 Task: Log work in the project AgileLounge for the issue 'Implement a new cloud-based talent acquisition system for a company with advanced recruitment tracking and candidate assessment features' spent time as '3w 1d 19h 47m' and remaining time as '6w 2d 13h 34m' and move to top of backlog. Now add the issue to the epic 'Agile process optimization'. Log work in the project AgileLounge for the issue 'Integrate a new chat support feature into an existing mobile application to enhance customer support and response time' spent time as '1w 1d 6h 24m' and remaining time as '3w 2d 13h 37m' and move to bottom of backlog. Now add the issue to the epic 'Internet of Things (IoT) implementation'
Action: Mouse moved to (202, 60)
Screenshot: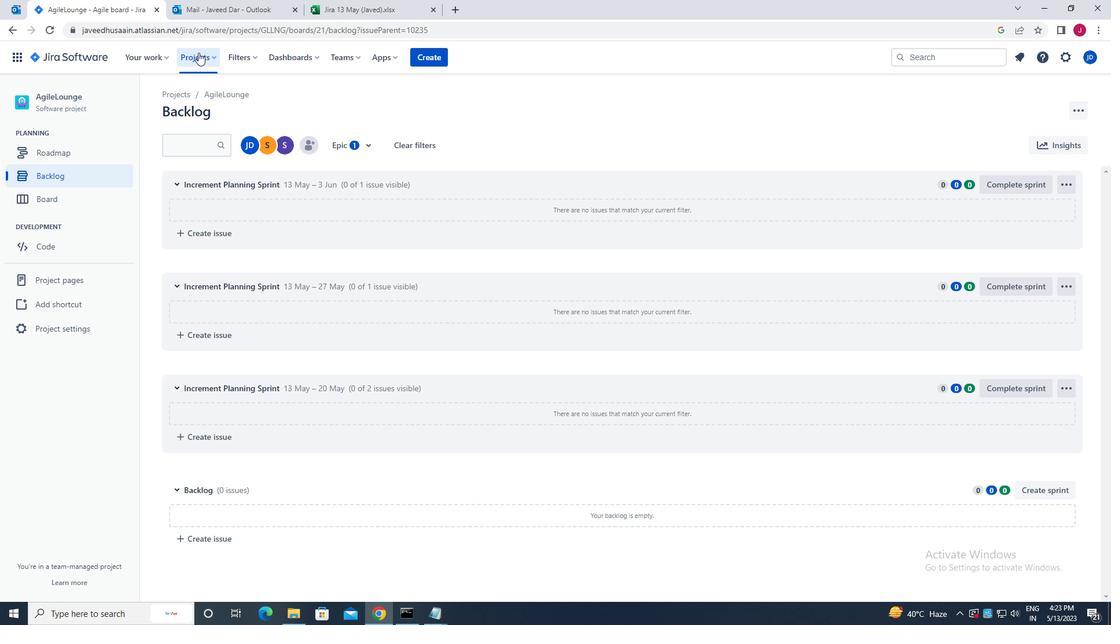 
Action: Mouse pressed left at (202, 60)
Screenshot: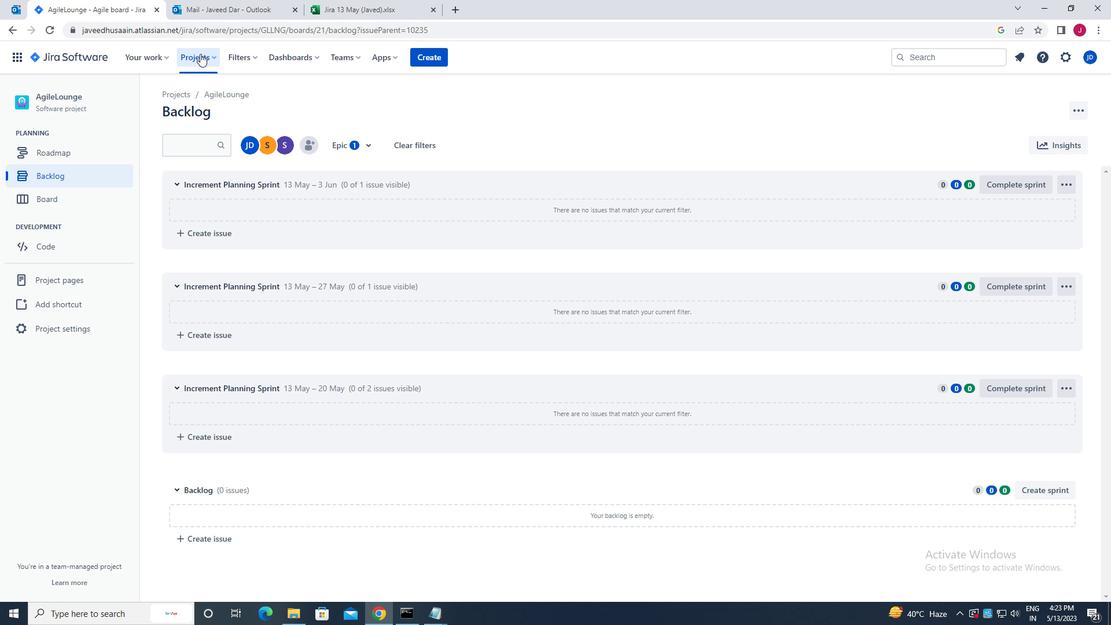
Action: Mouse moved to (229, 100)
Screenshot: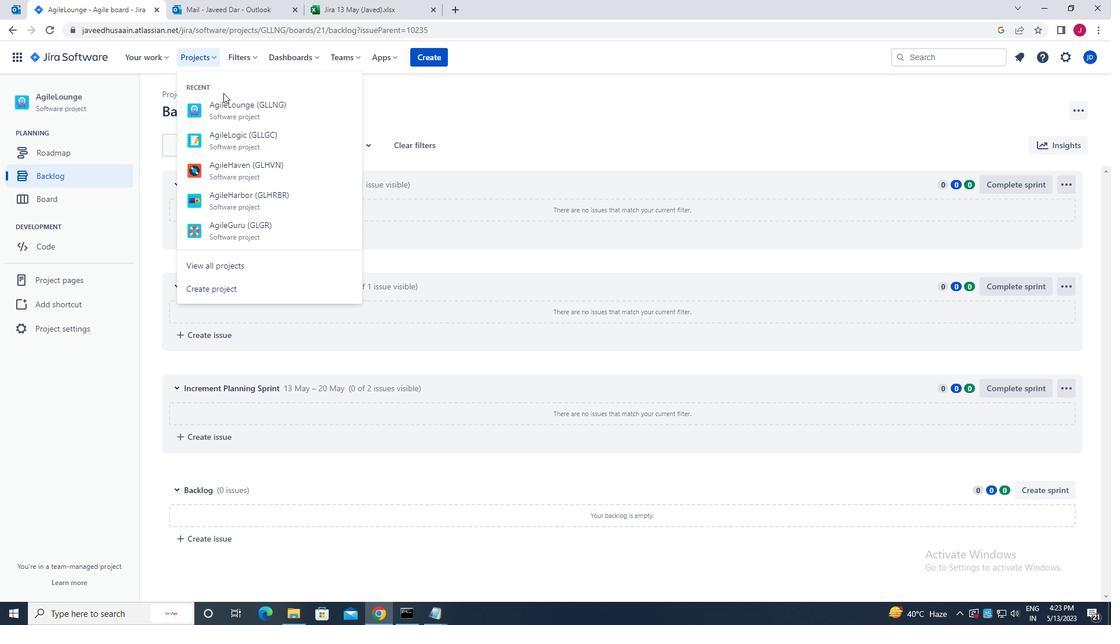 
Action: Mouse pressed left at (229, 100)
Screenshot: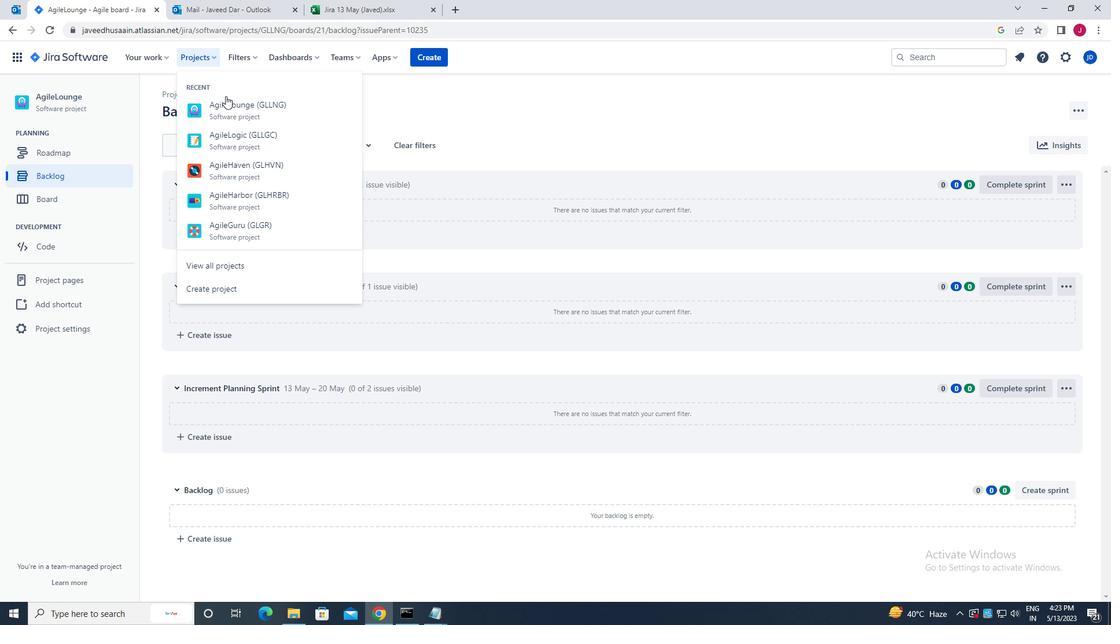 
Action: Mouse moved to (79, 171)
Screenshot: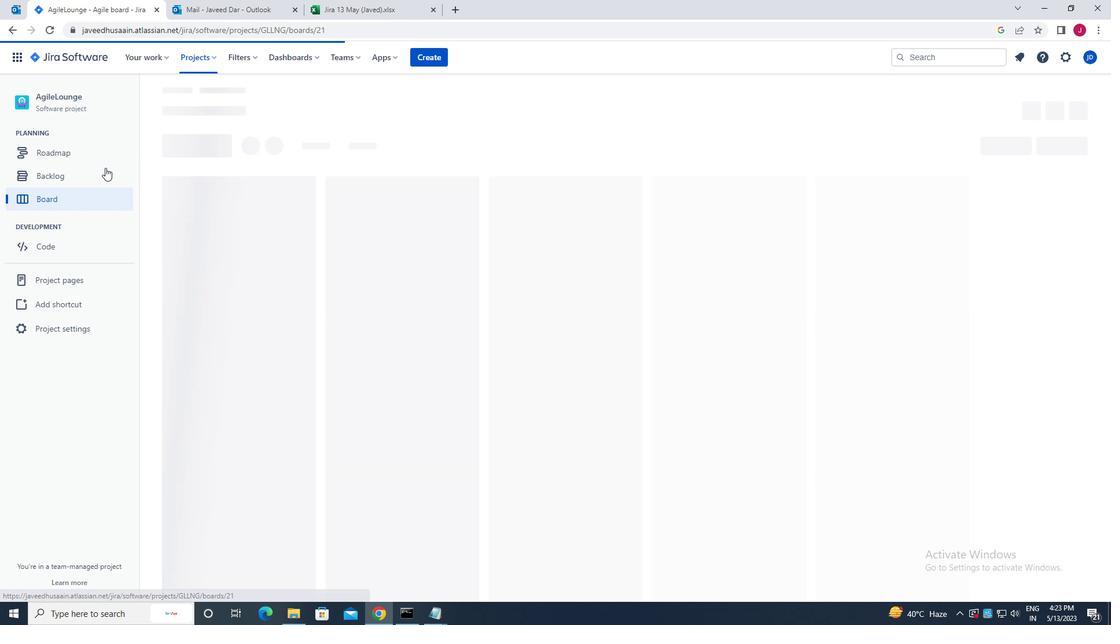 
Action: Mouse pressed left at (79, 171)
Screenshot: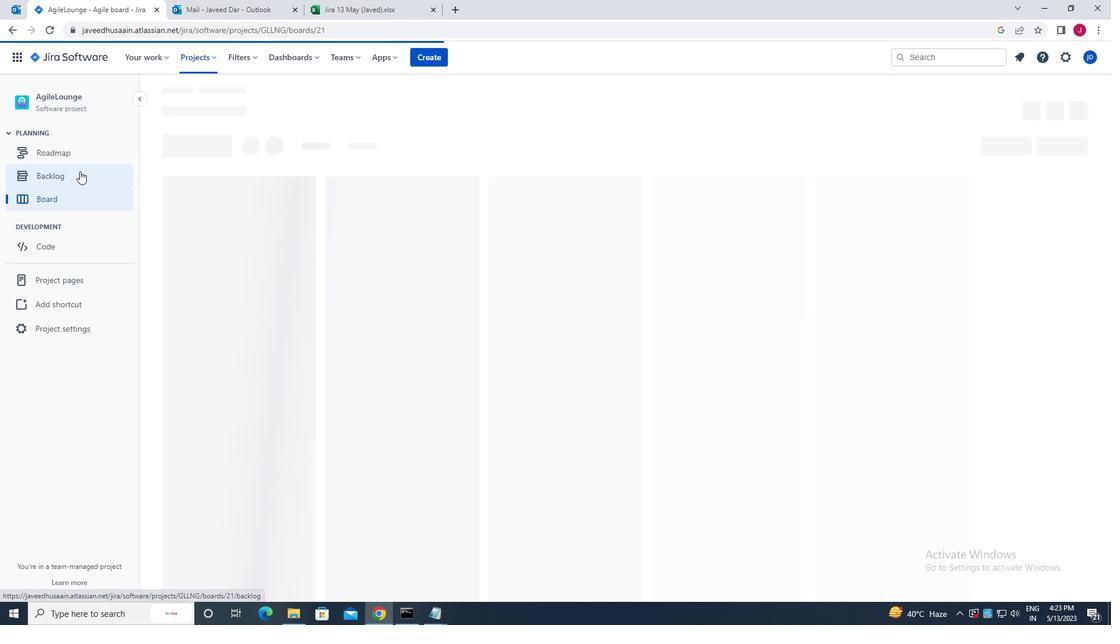 
Action: Mouse moved to (715, 367)
Screenshot: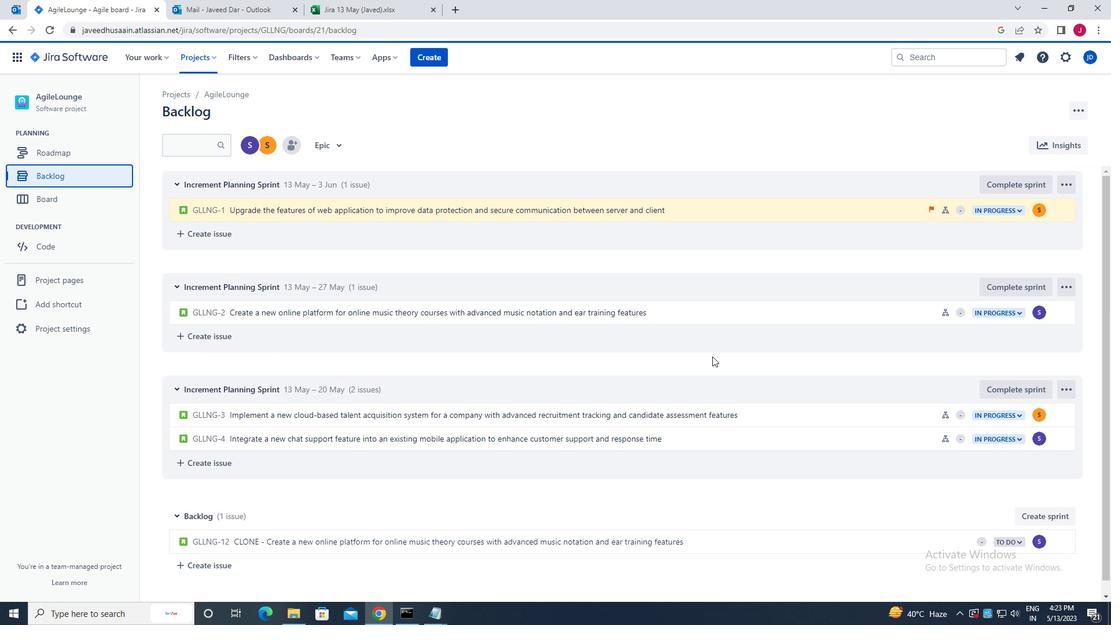
Action: Mouse scrolled (715, 366) with delta (0, 0)
Screenshot: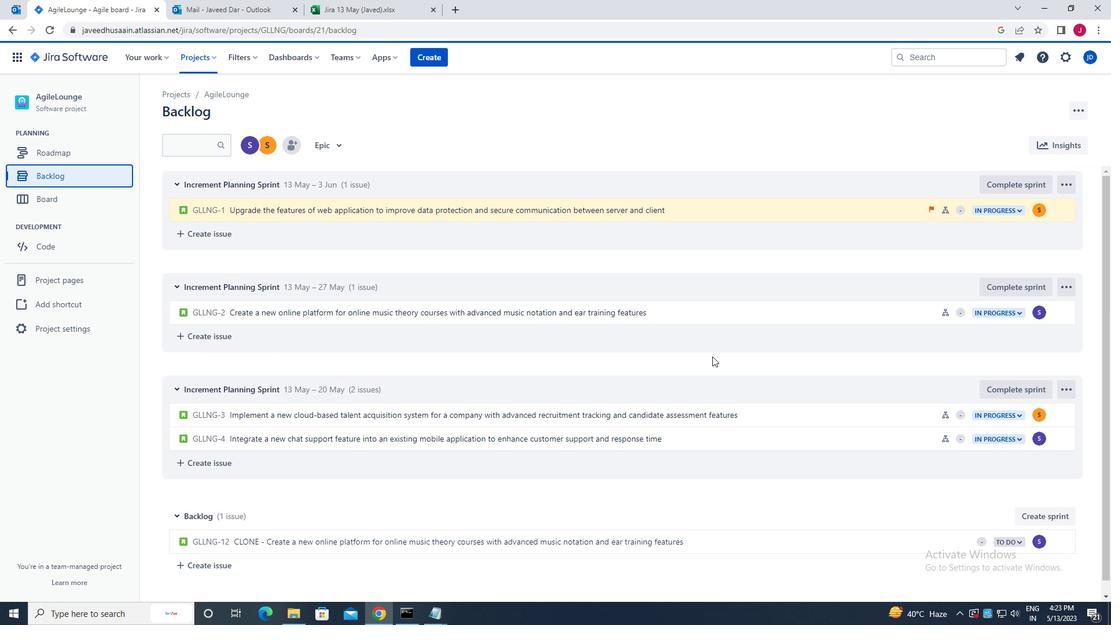 
Action: Mouse scrolled (715, 366) with delta (0, 0)
Screenshot: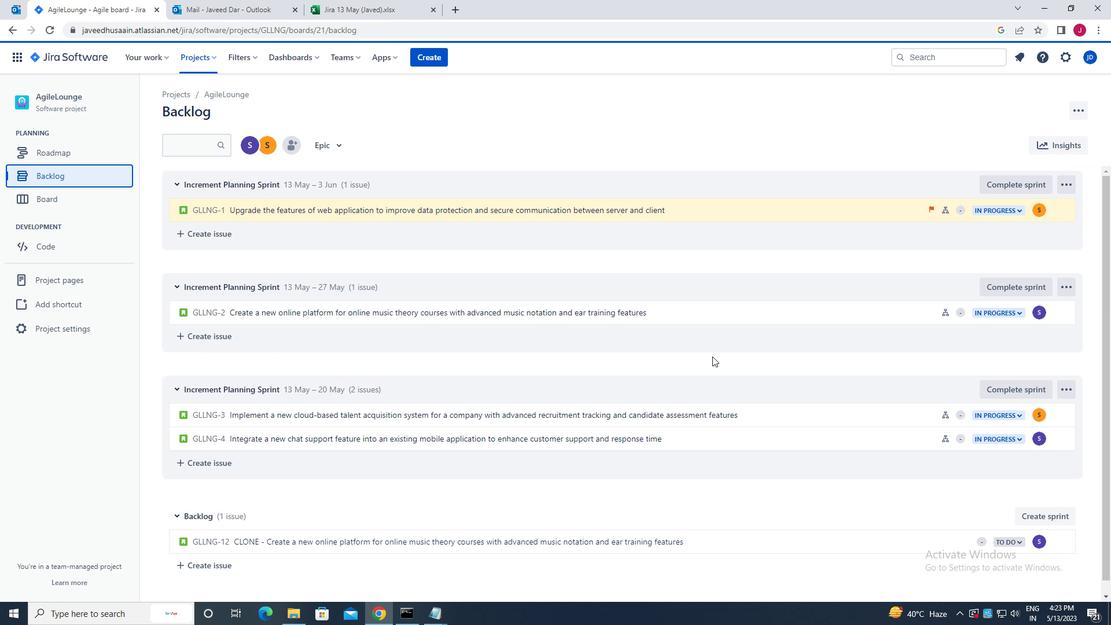 
Action: Mouse scrolled (715, 366) with delta (0, 0)
Screenshot: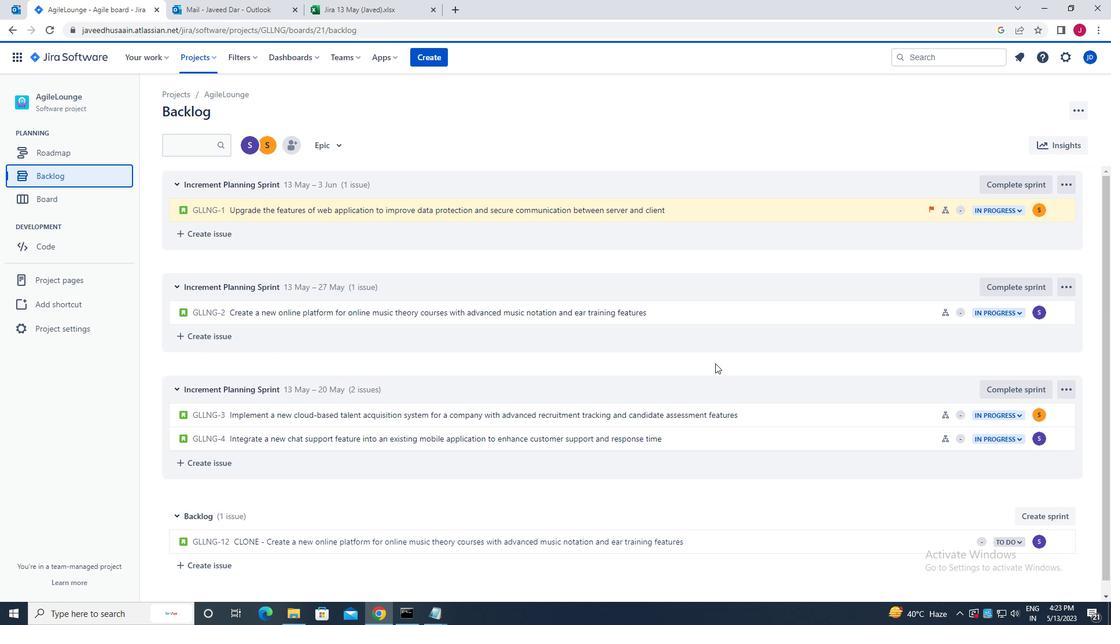 
Action: Mouse scrolled (715, 366) with delta (0, 0)
Screenshot: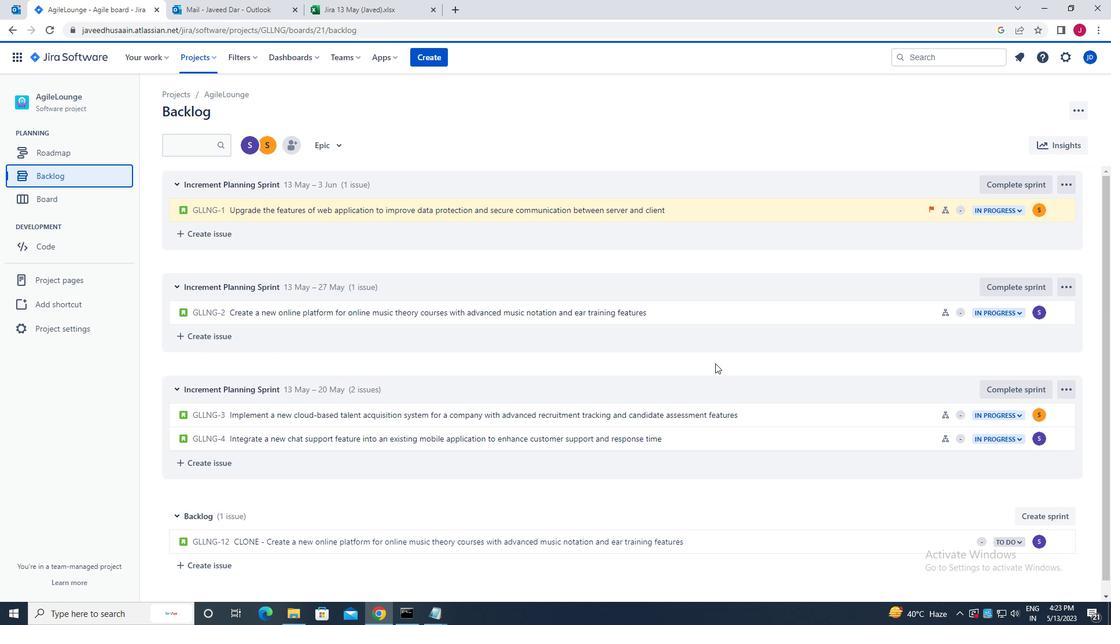 
Action: Mouse moved to (876, 400)
Screenshot: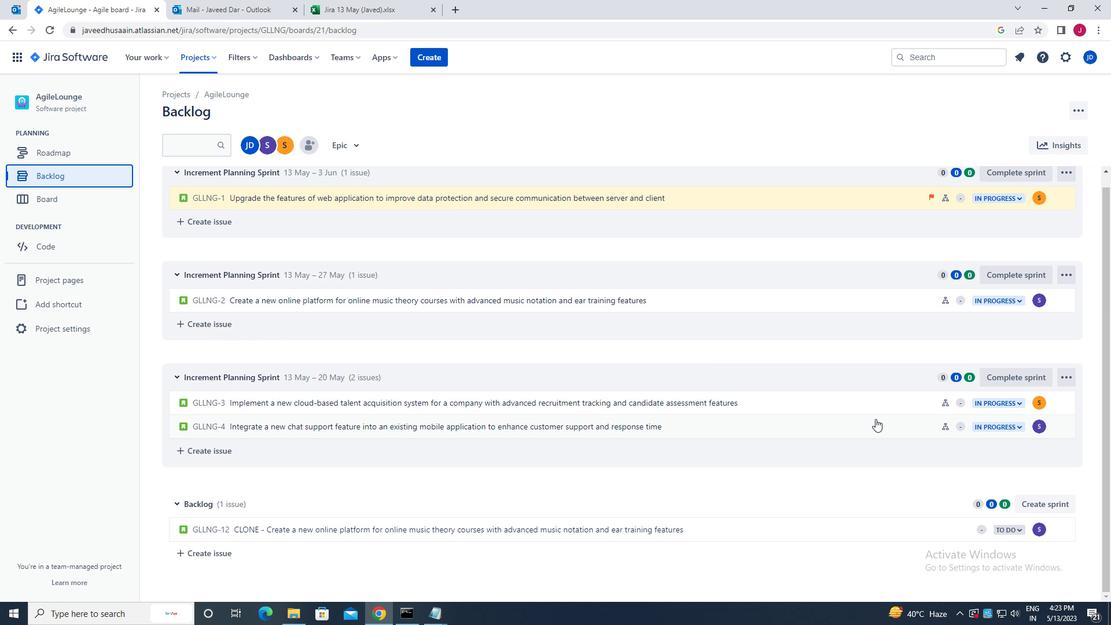 
Action: Mouse pressed left at (876, 400)
Screenshot: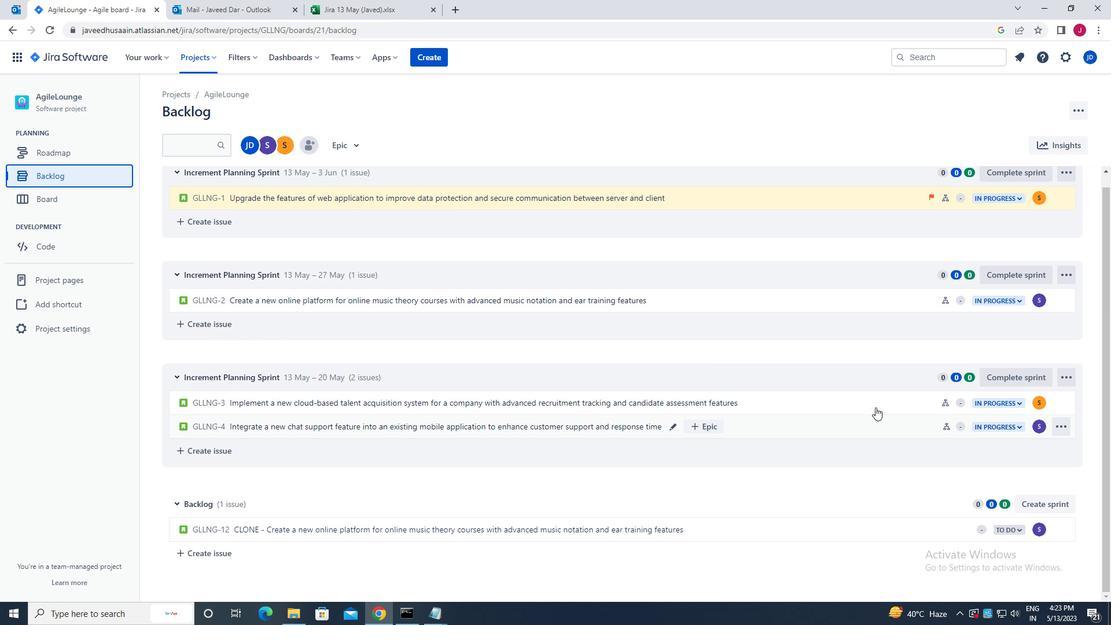 
Action: Mouse moved to (1057, 175)
Screenshot: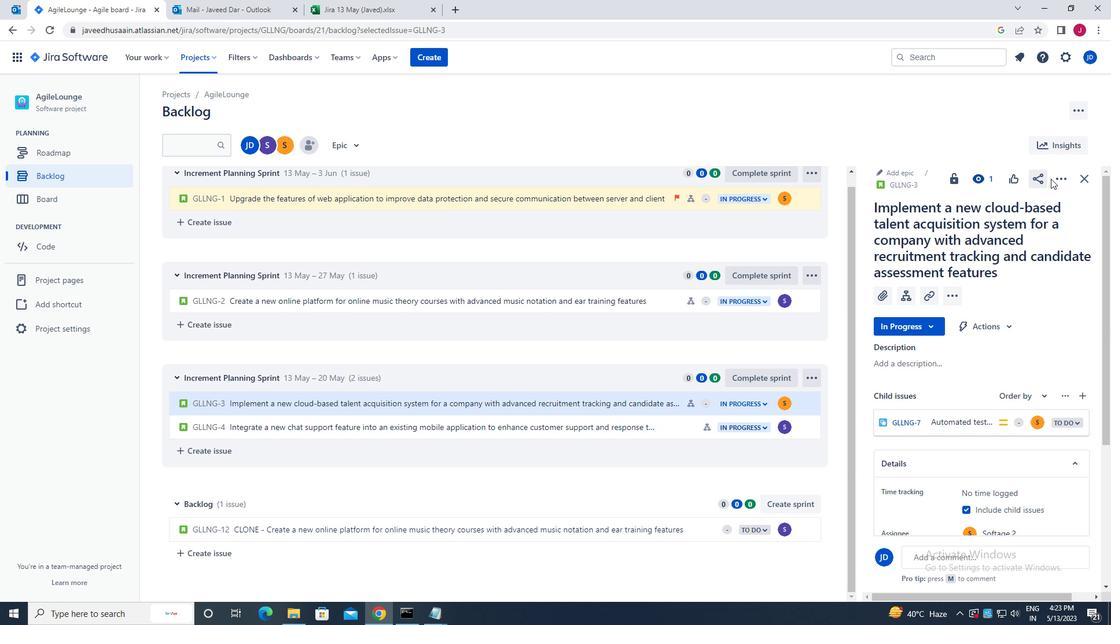 
Action: Mouse pressed left at (1057, 175)
Screenshot: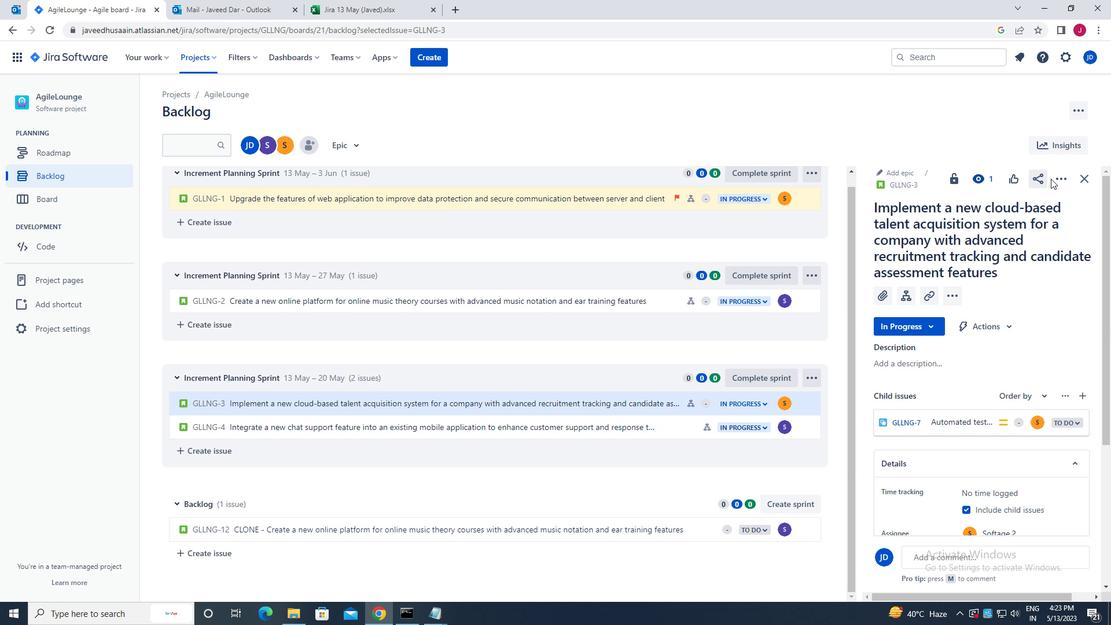 
Action: Mouse moved to (1004, 213)
Screenshot: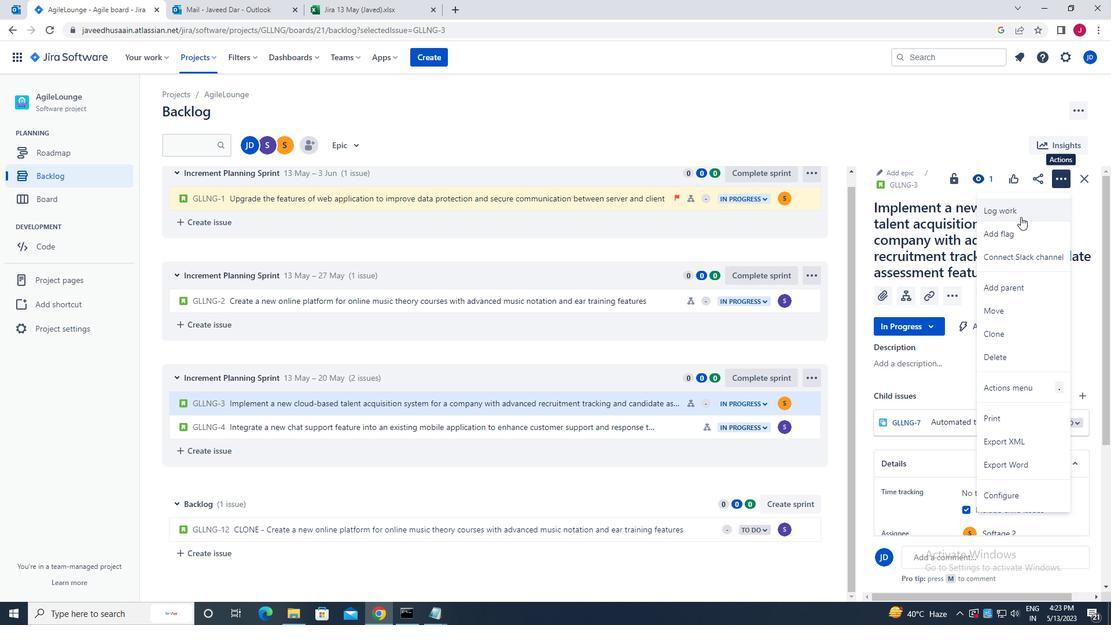 
Action: Mouse pressed left at (1004, 213)
Screenshot: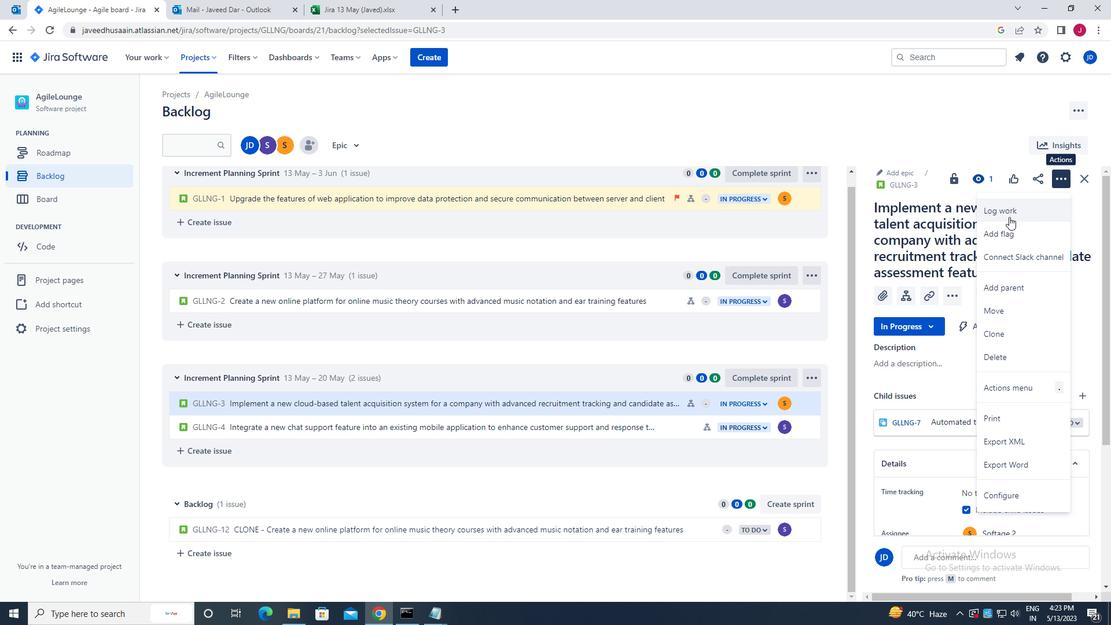 
Action: Mouse moved to (508, 174)
Screenshot: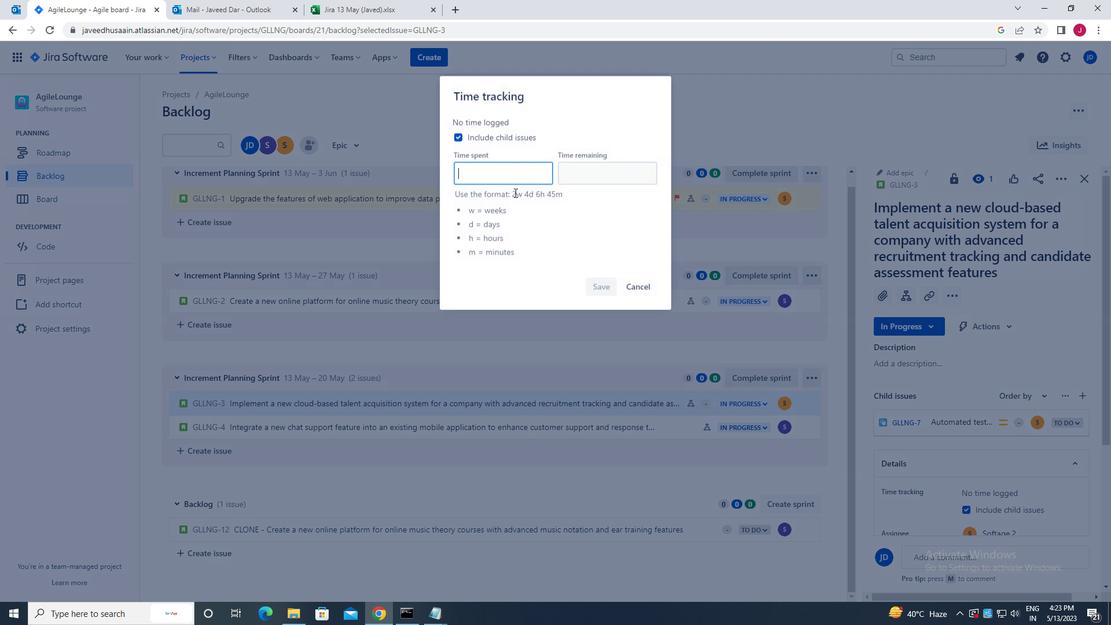 
Action: Mouse pressed left at (508, 174)
Screenshot: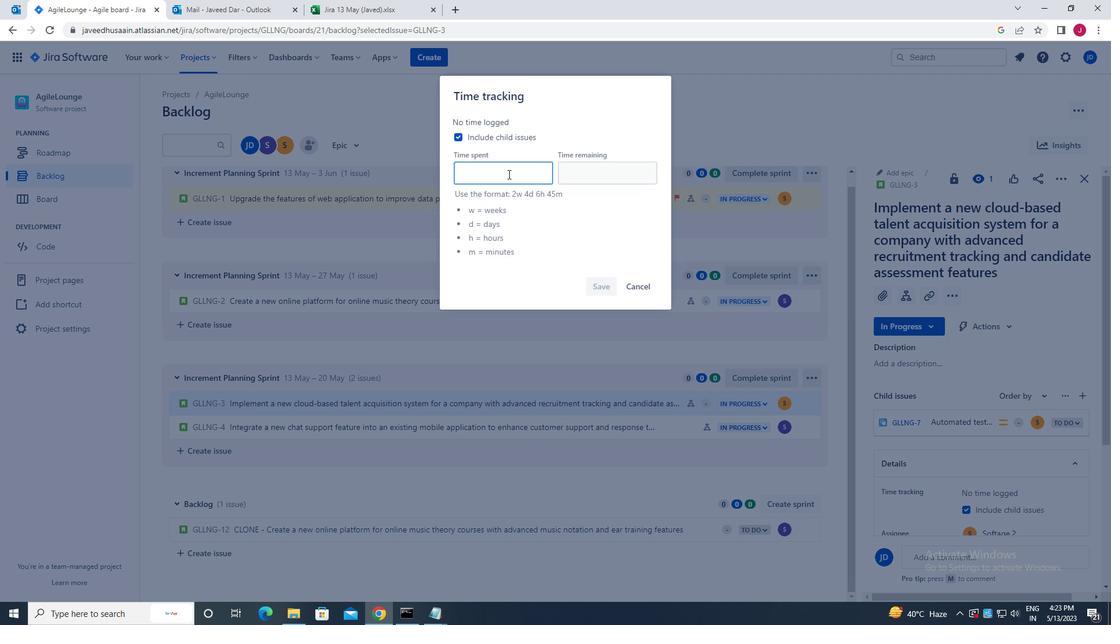 
Action: Mouse moved to (508, 174)
Screenshot: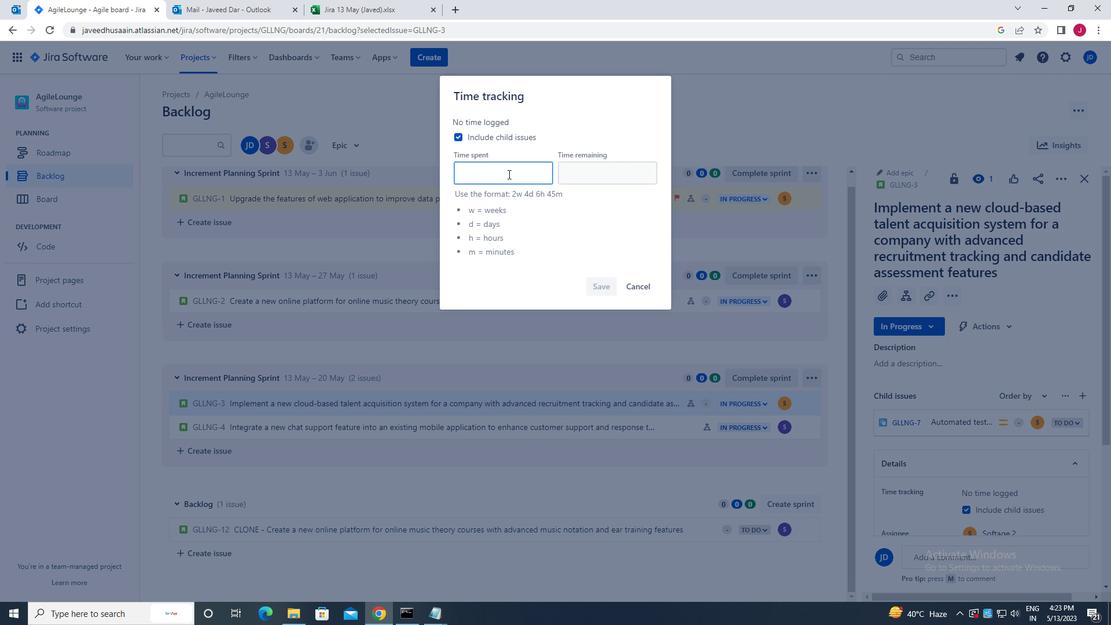 
Action: Key pressed <Key.caps_lock>3w<Key.space>1d<Key.space>19h<Key.space>47m
Screenshot: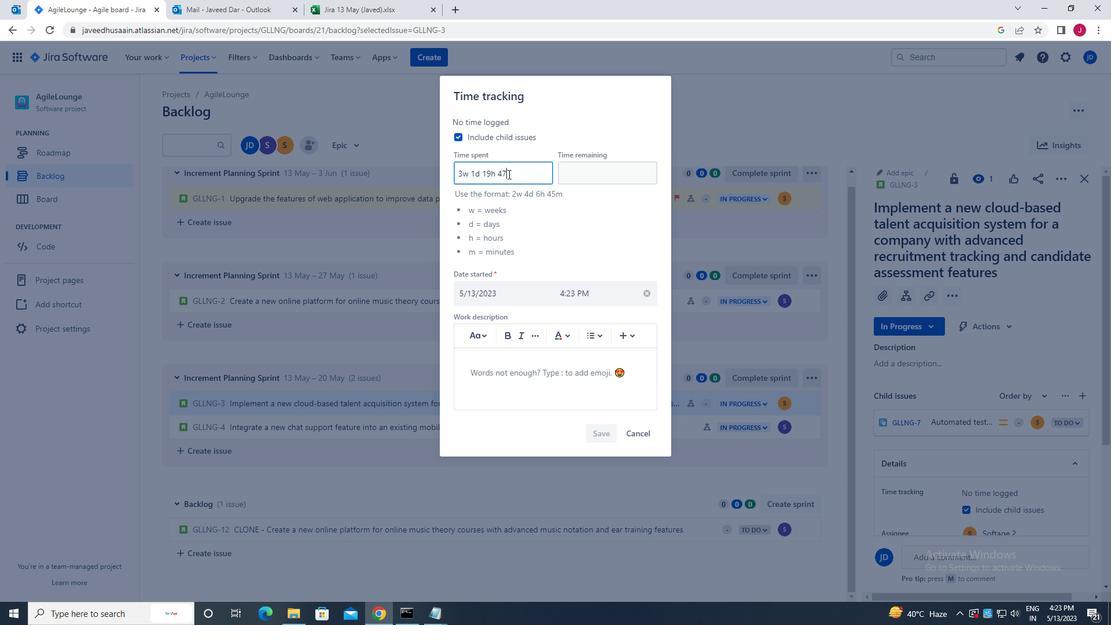 
Action: Mouse moved to (587, 176)
Screenshot: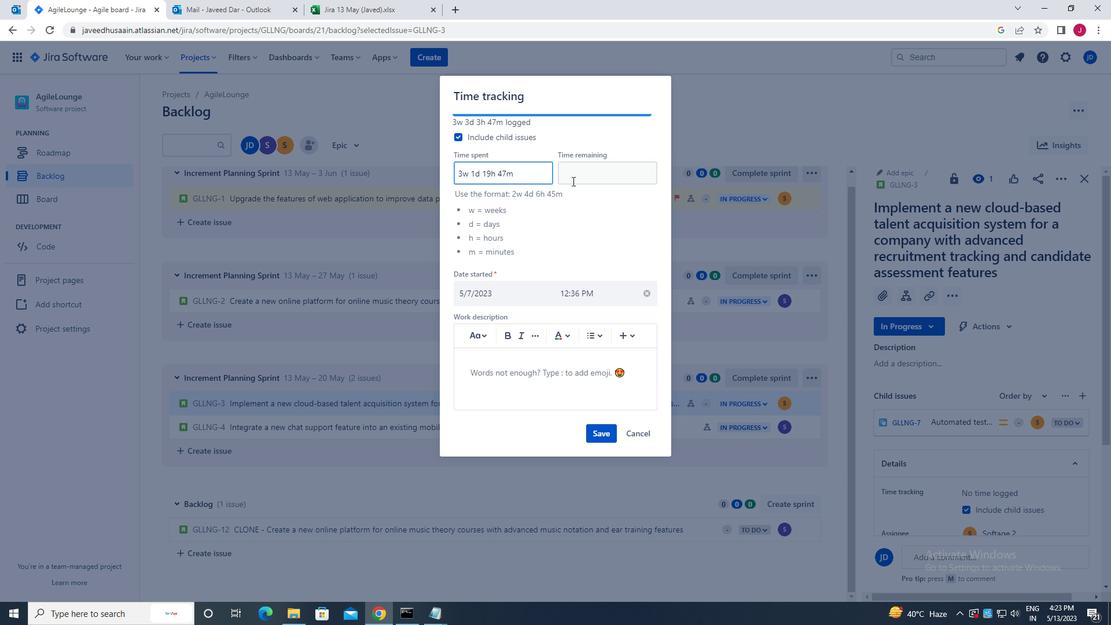 
Action: Mouse pressed left at (587, 176)
Screenshot: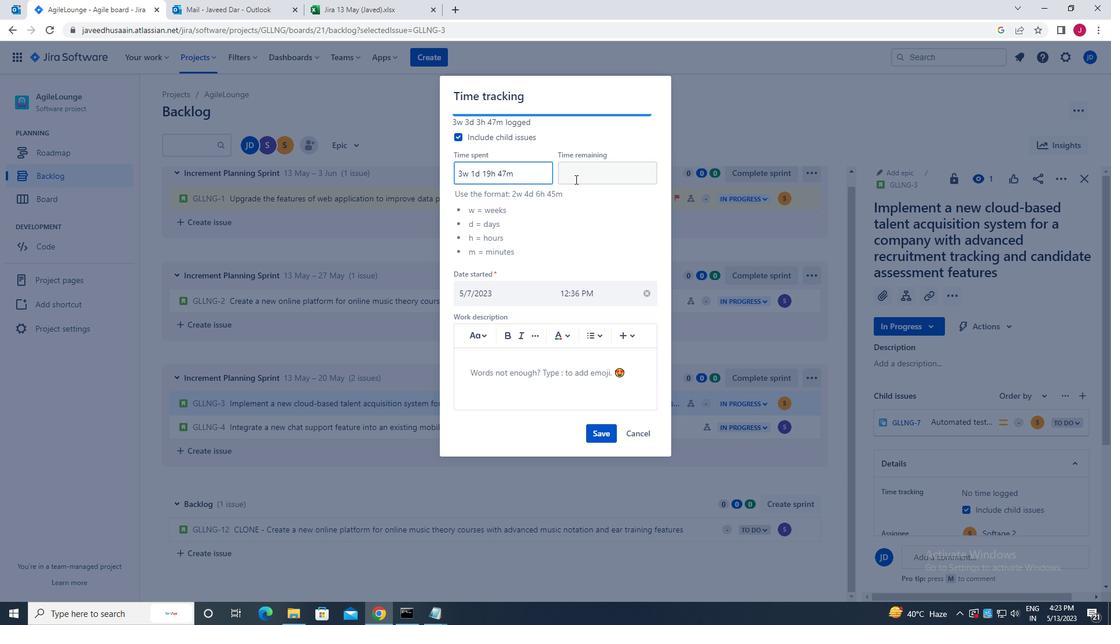 
Action: Mouse moved to (588, 176)
Screenshot: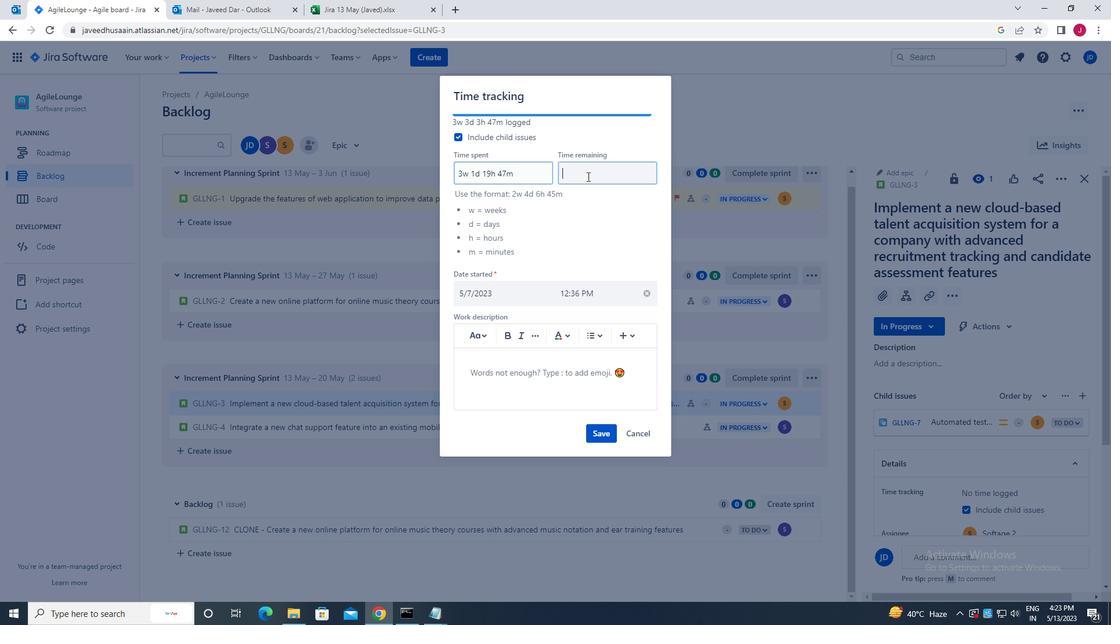 
Action: Key pressed 2d<Key.space>13h<Key.space>34m<Key.space>
Screenshot: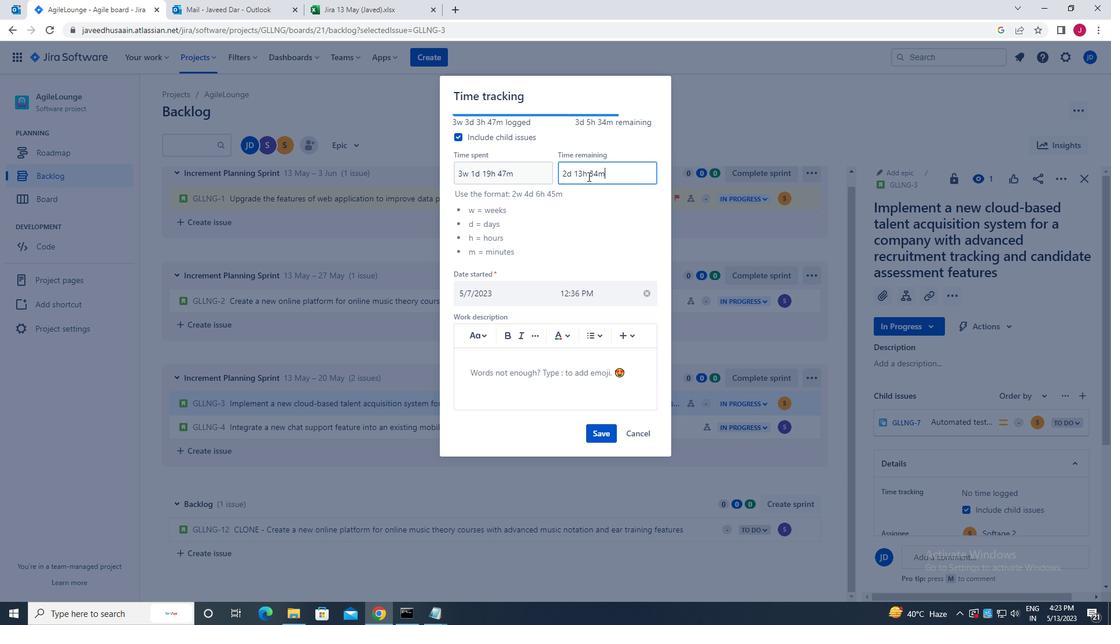 
Action: Mouse moved to (562, 173)
Screenshot: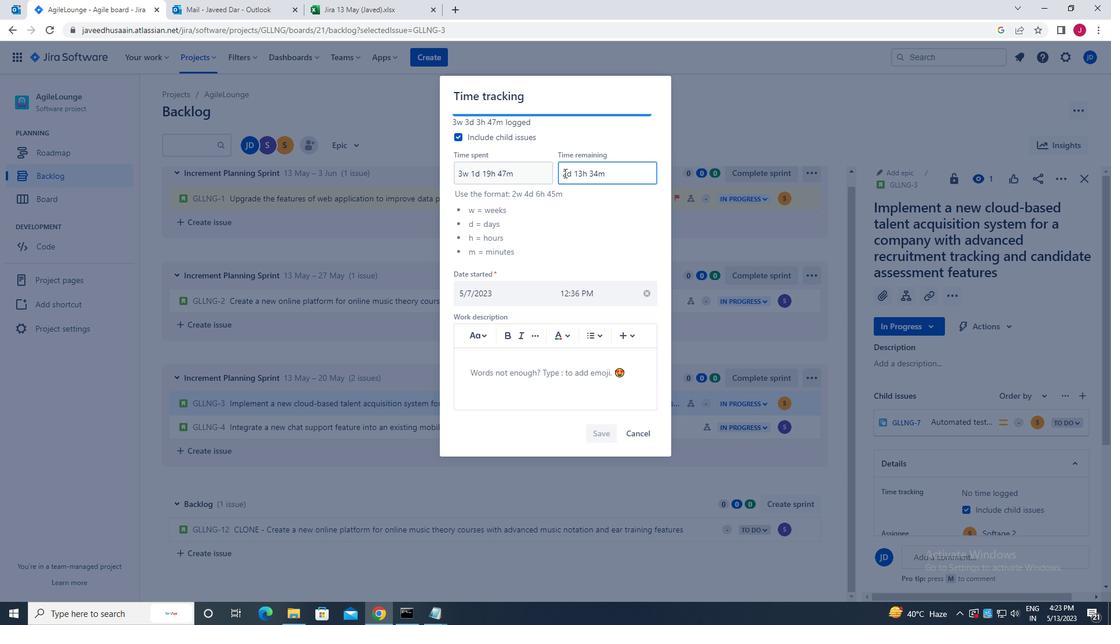 
Action: Mouse pressed left at (562, 173)
Screenshot: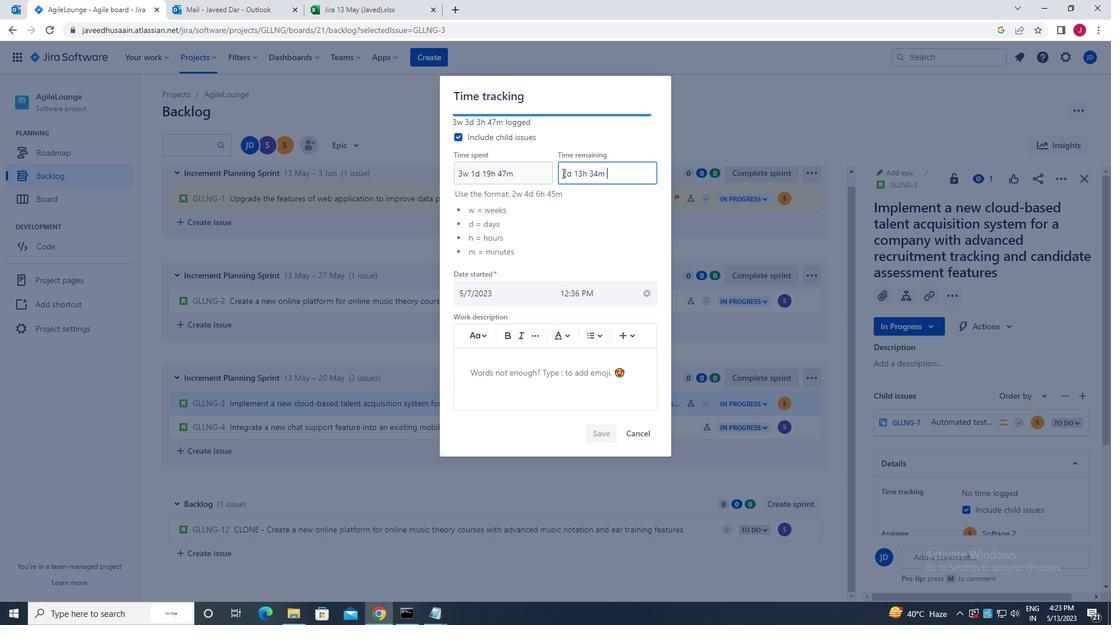 
Action: Mouse moved to (573, 177)
Screenshot: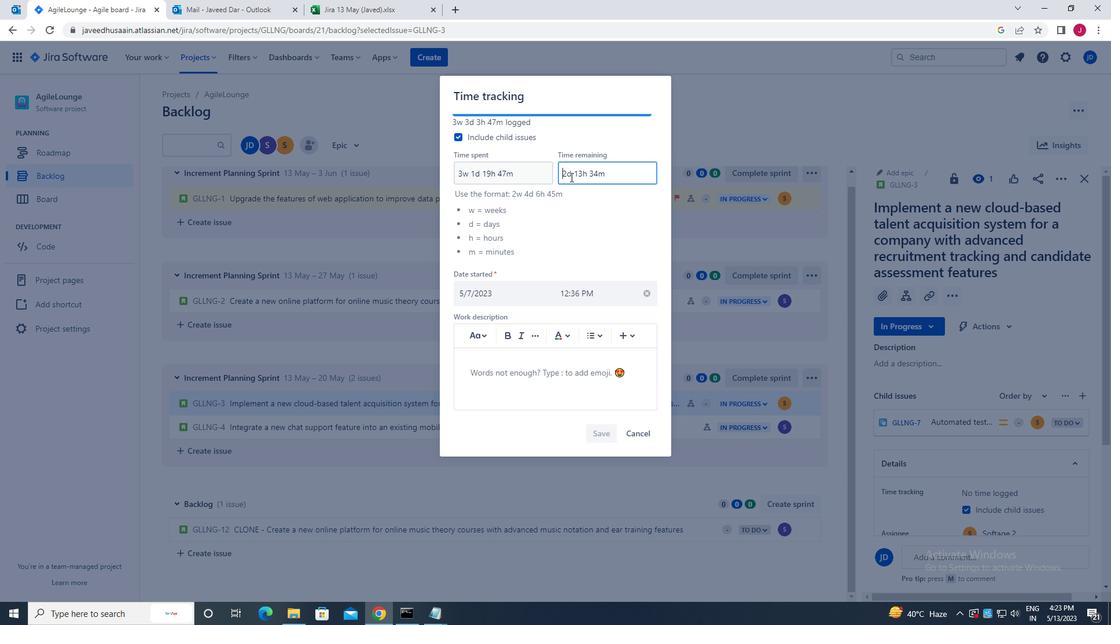 
Action: Key pressed 6w<Key.space>
Screenshot: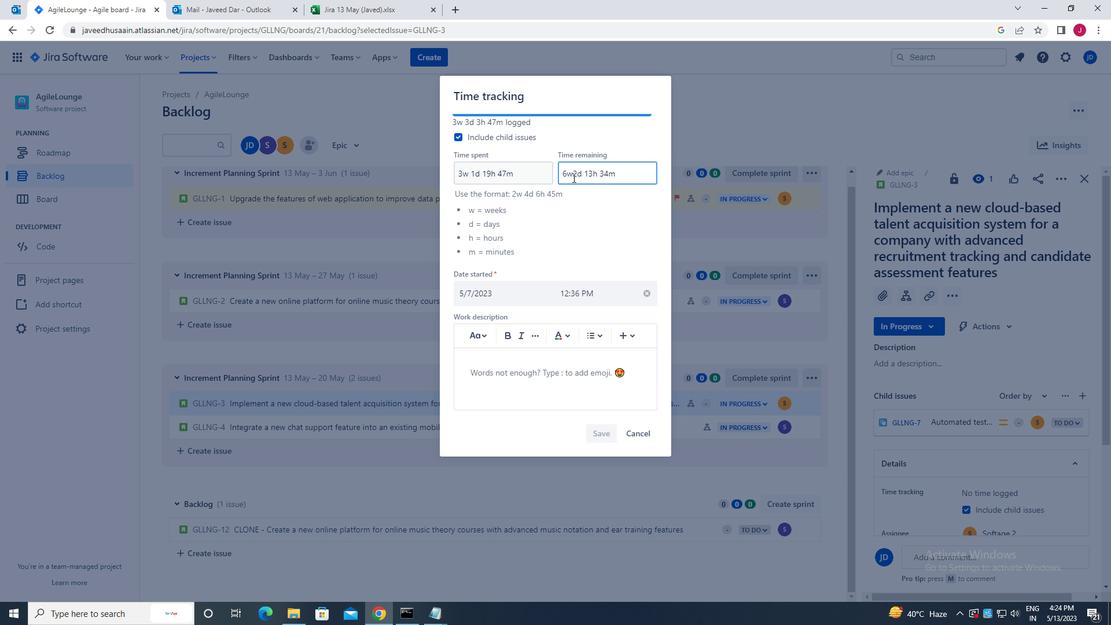 
Action: Mouse moved to (629, 175)
Screenshot: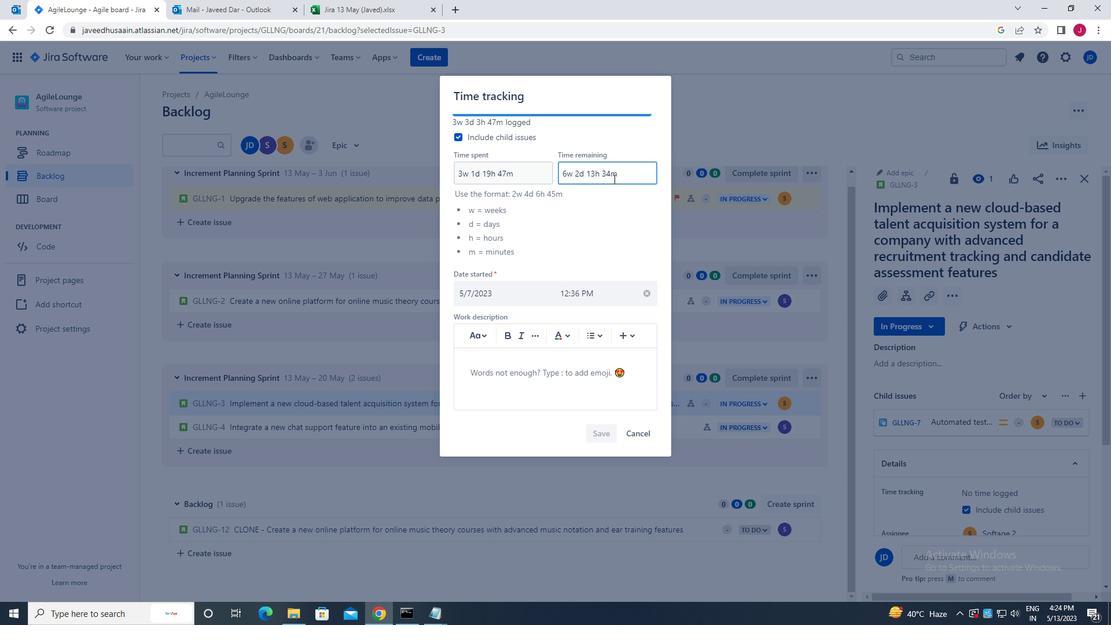 
Action: Mouse pressed left at (629, 175)
Screenshot: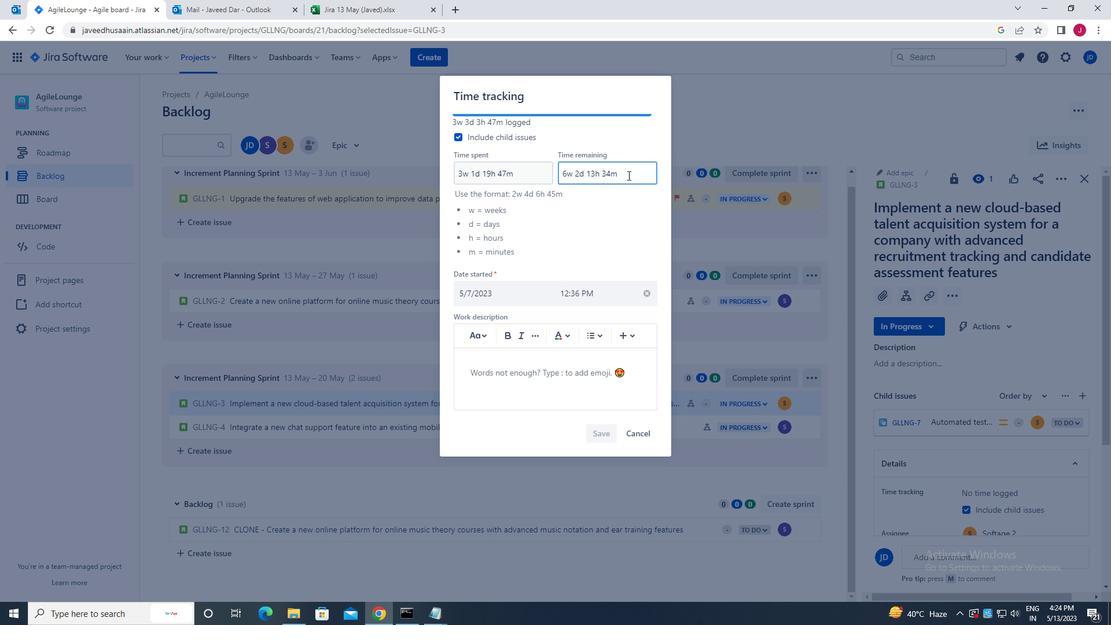
Action: Mouse moved to (623, 173)
Screenshot: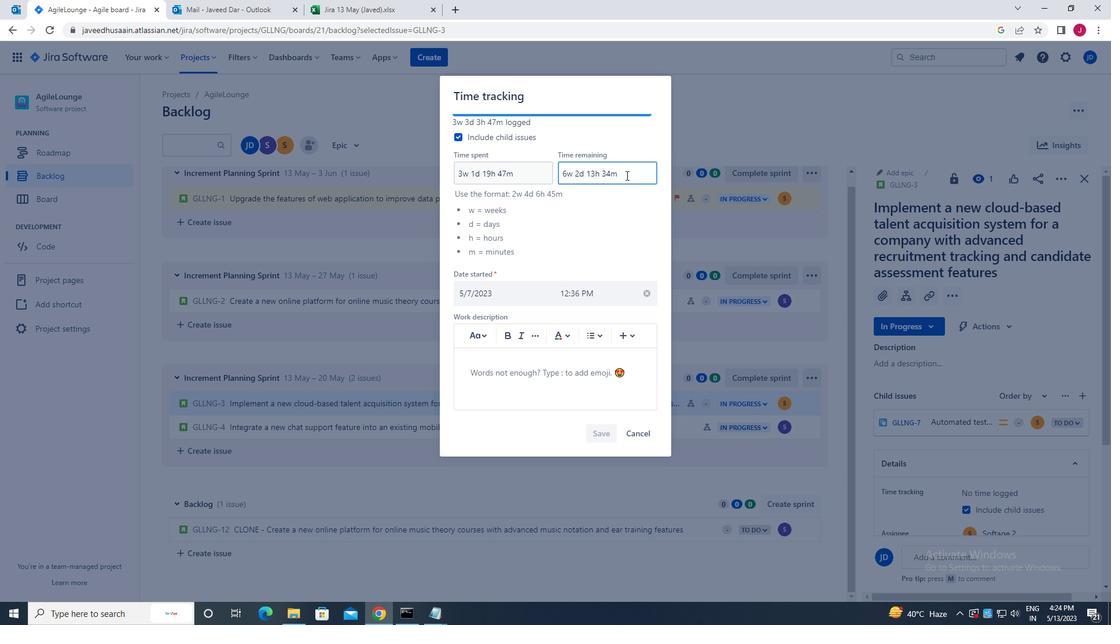 
Action: Key pressed <Key.backspace><Key.backspace>m
Screenshot: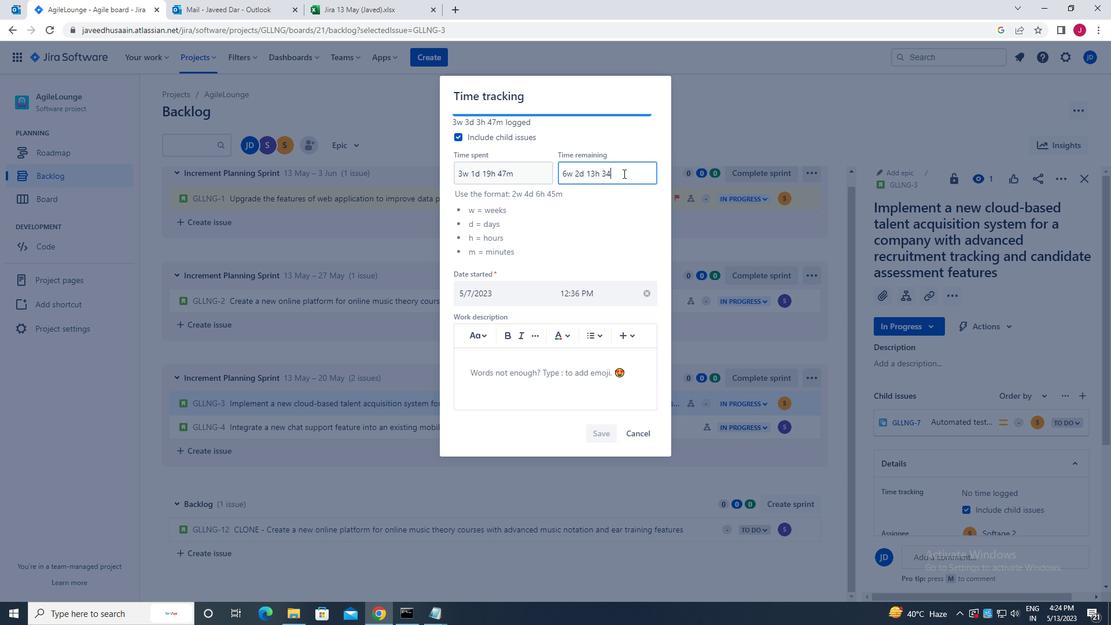 
Action: Mouse moved to (603, 433)
Screenshot: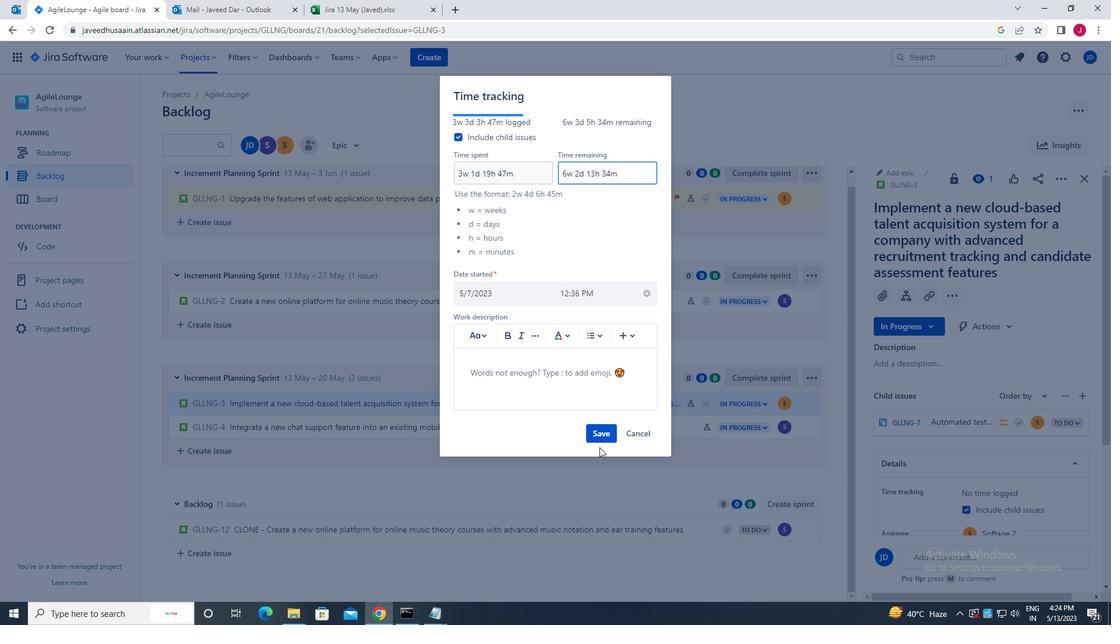 
Action: Mouse pressed left at (603, 433)
Screenshot: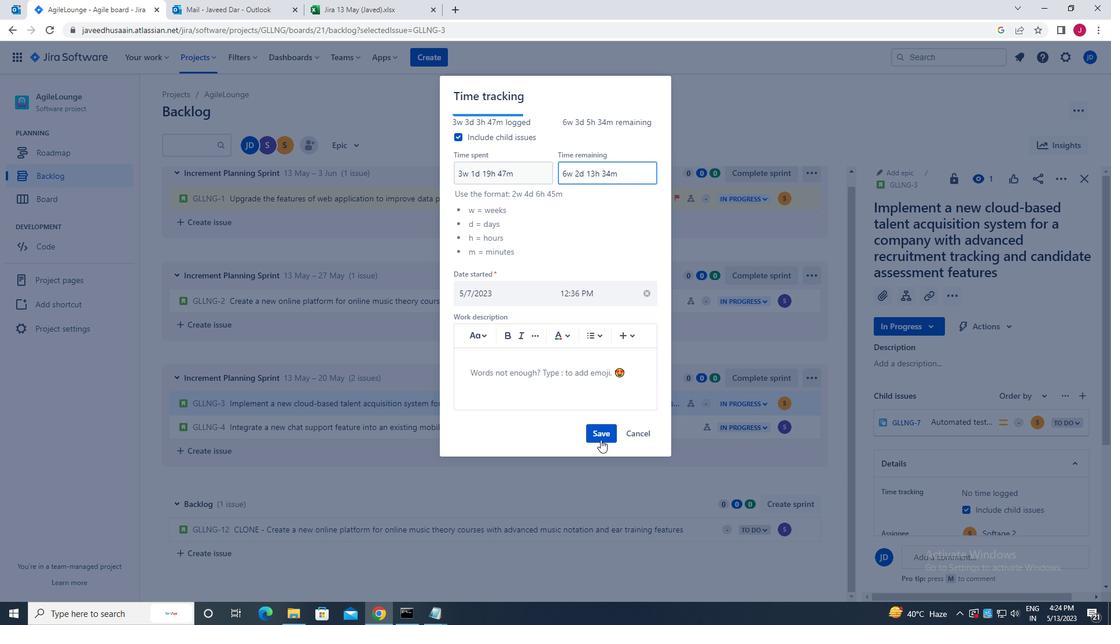 
Action: Mouse moved to (808, 401)
Screenshot: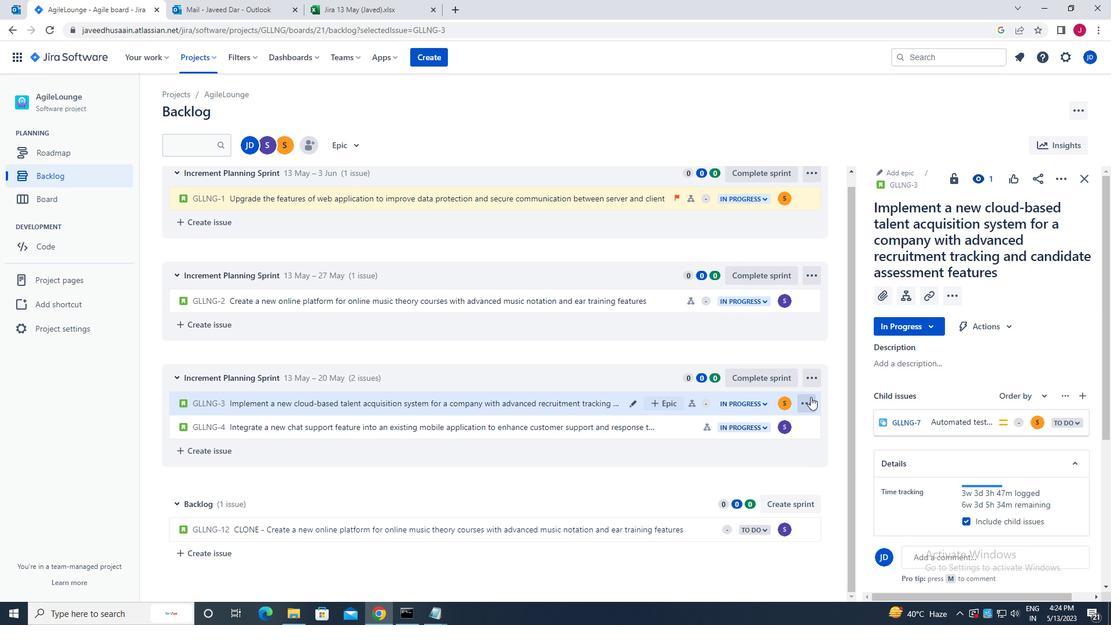 
Action: Mouse pressed left at (808, 401)
Screenshot: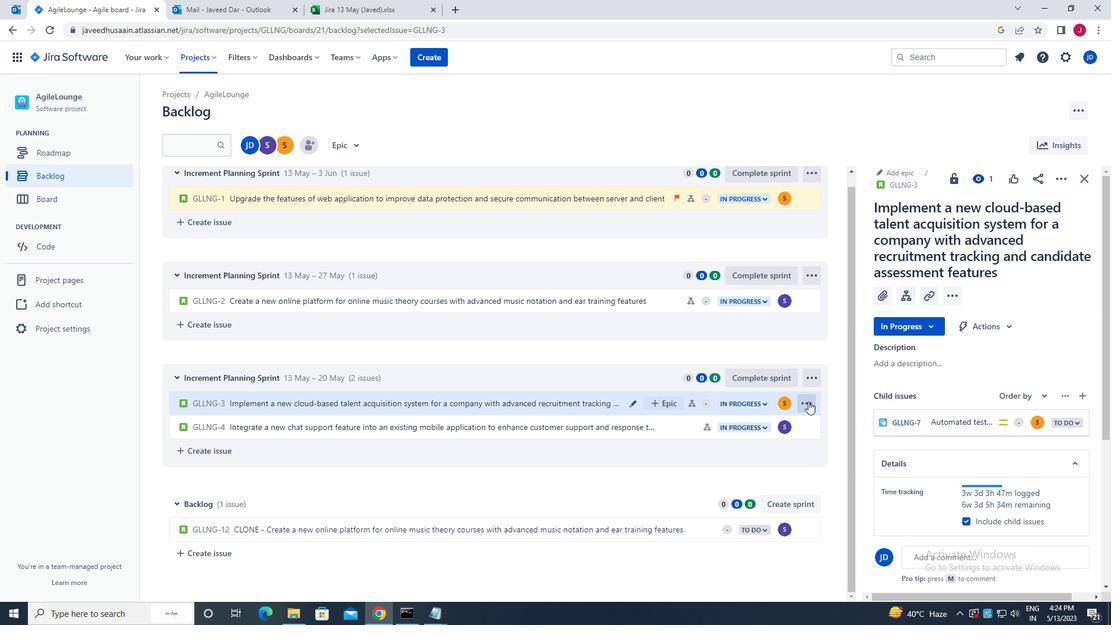 
Action: Mouse moved to (759, 359)
Screenshot: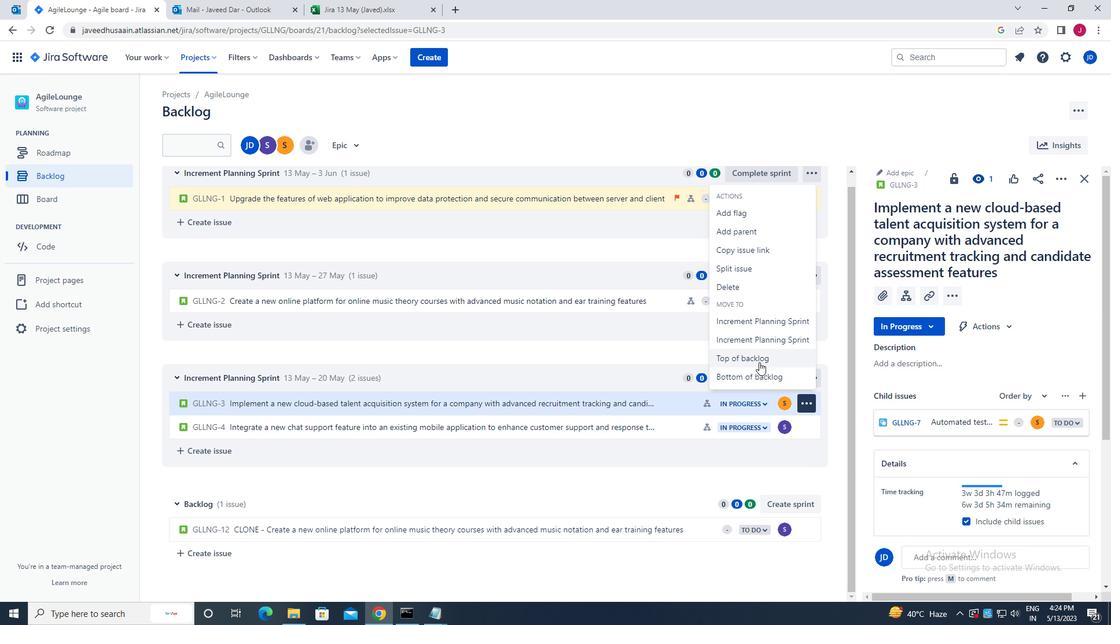 
Action: Mouse pressed left at (759, 359)
Screenshot: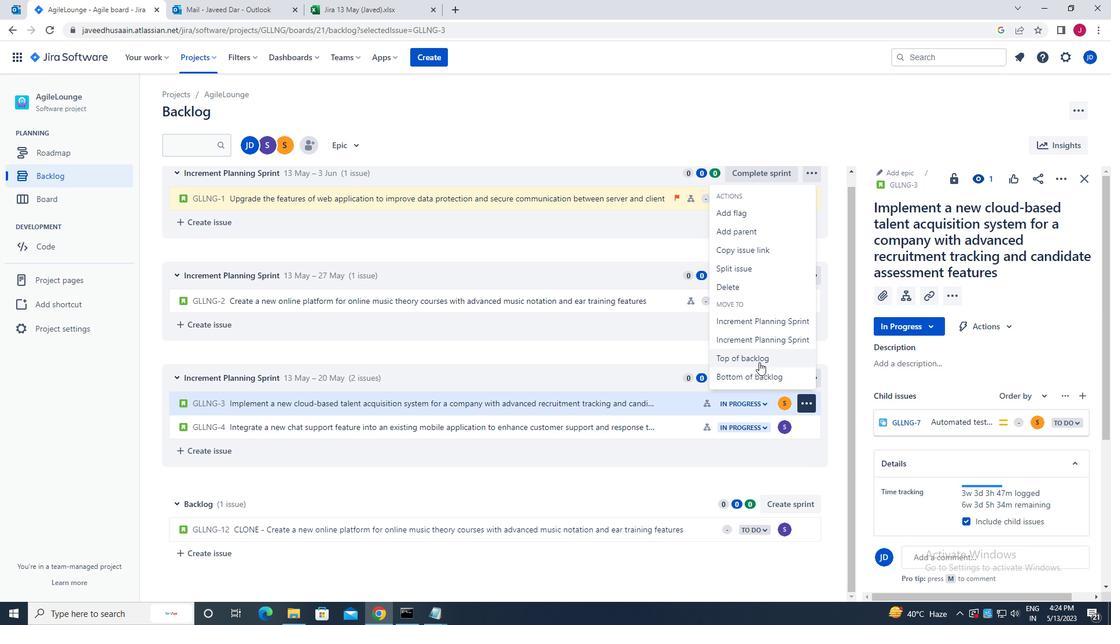 
Action: Mouse moved to (589, 181)
Screenshot: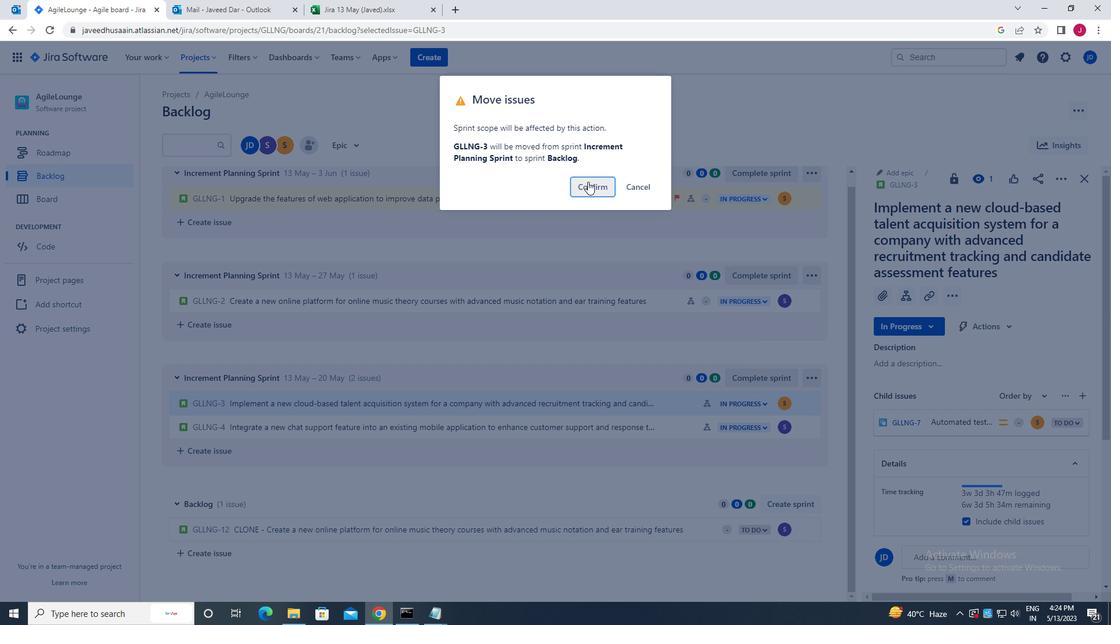 
Action: Mouse pressed left at (589, 181)
Screenshot: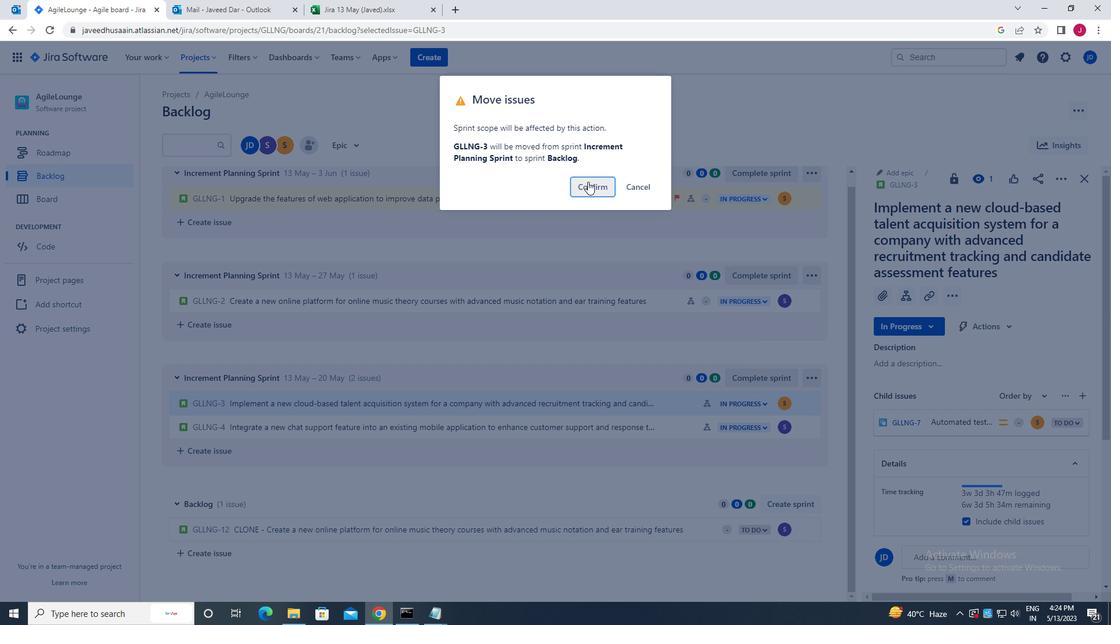
Action: Mouse moved to (349, 144)
Screenshot: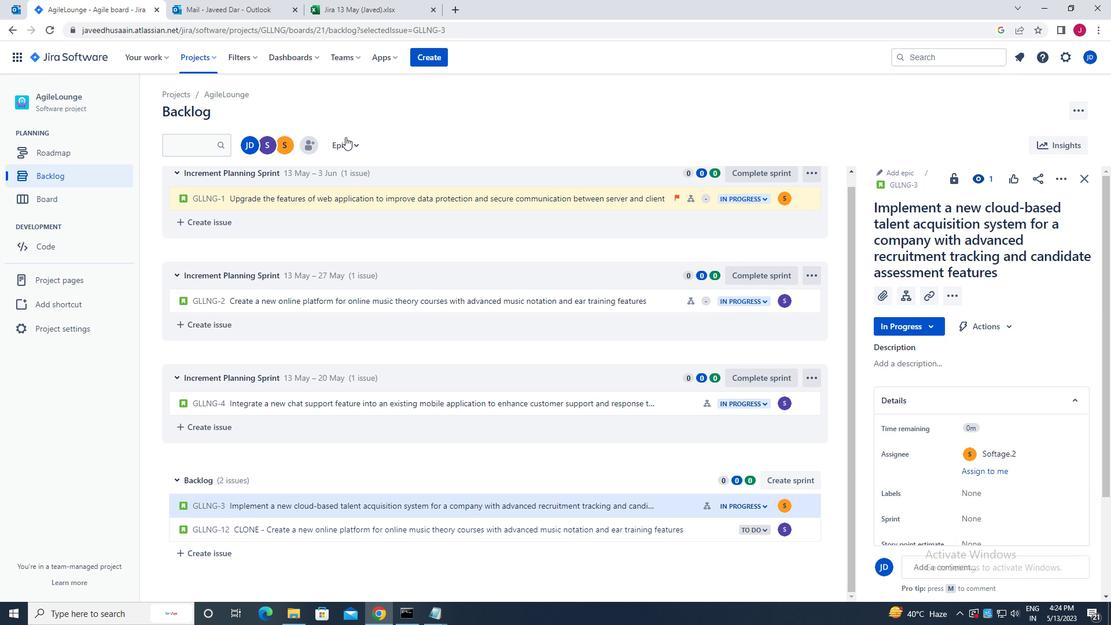 
Action: Mouse pressed left at (349, 144)
Screenshot: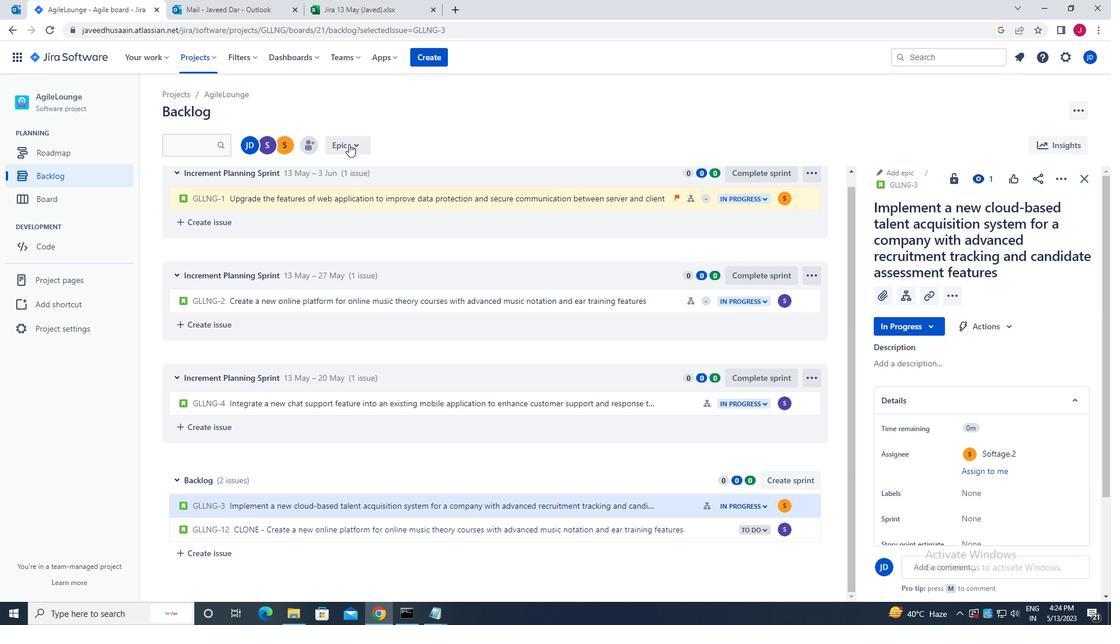 
Action: Mouse moved to (389, 228)
Screenshot: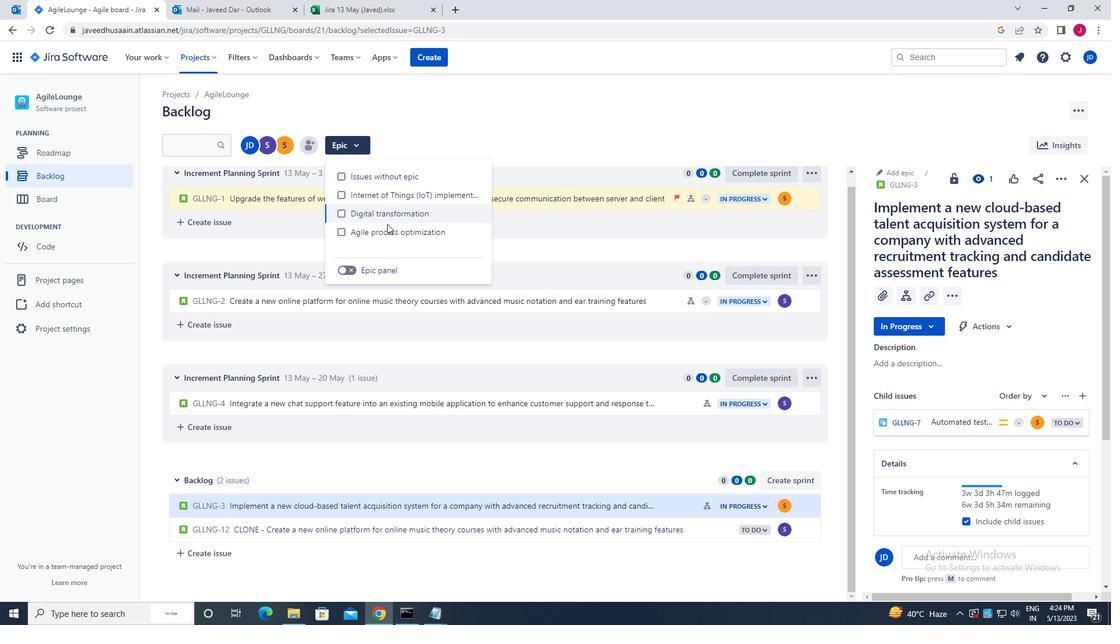 
Action: Mouse pressed left at (389, 228)
Screenshot: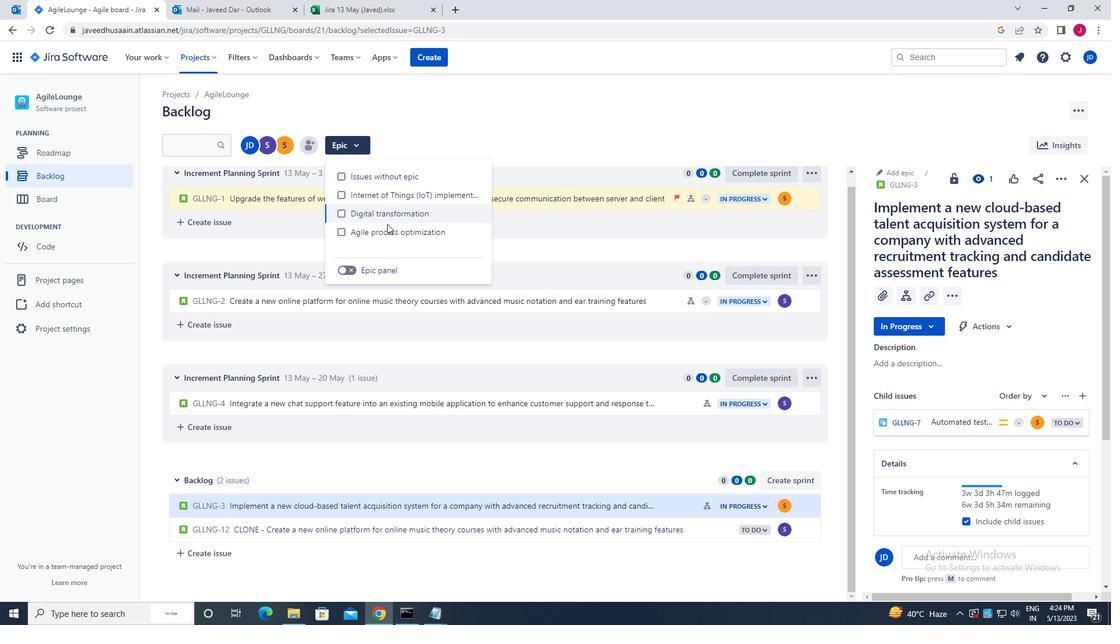 
Action: Mouse moved to (502, 116)
Screenshot: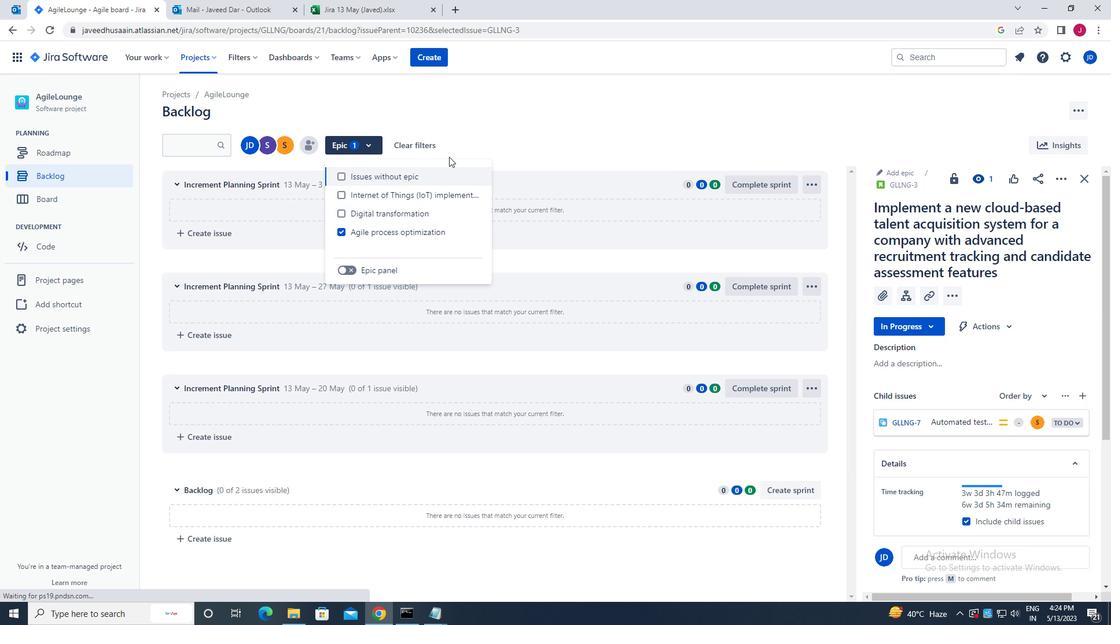 
Action: Mouse pressed left at (502, 116)
Screenshot: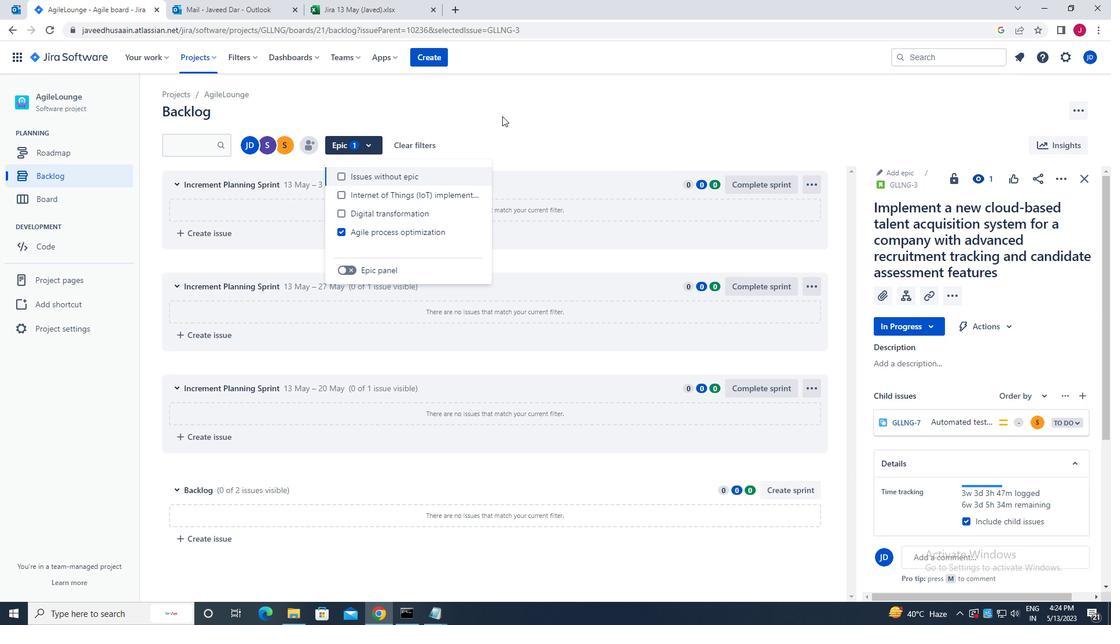 
Action: Mouse moved to (1086, 176)
Screenshot: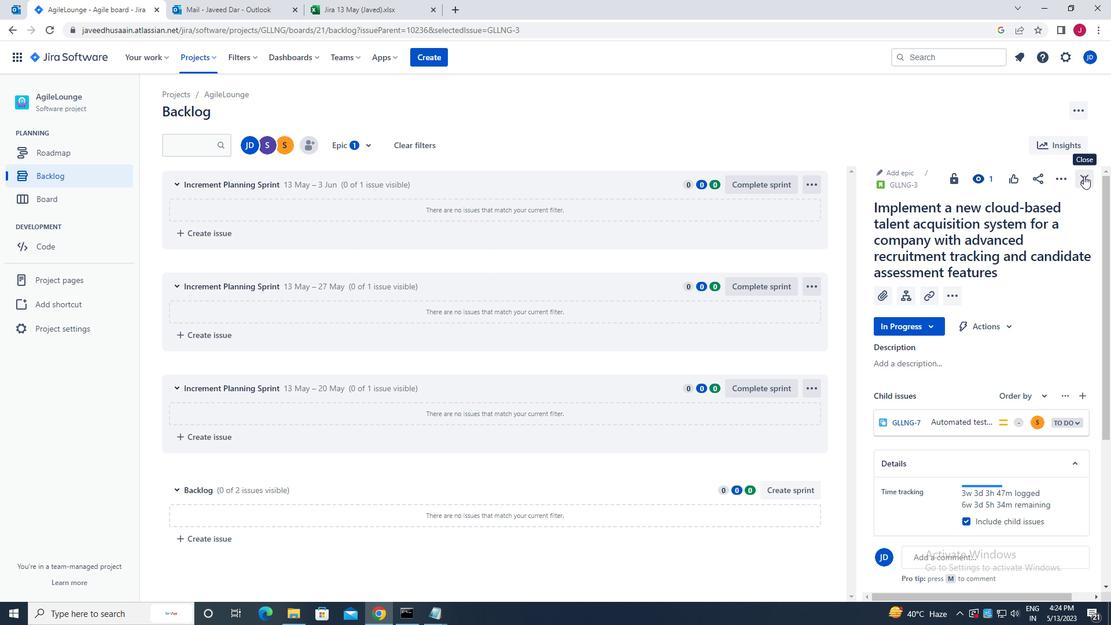 
Action: Mouse pressed left at (1086, 176)
Screenshot: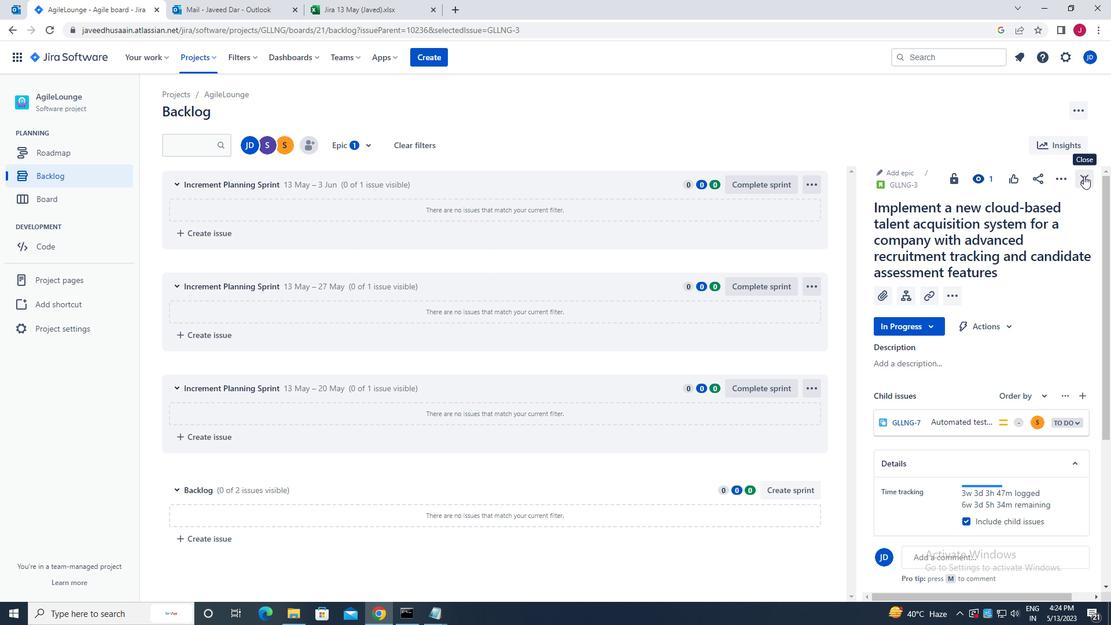 
Action: Mouse moved to (74, 173)
Screenshot: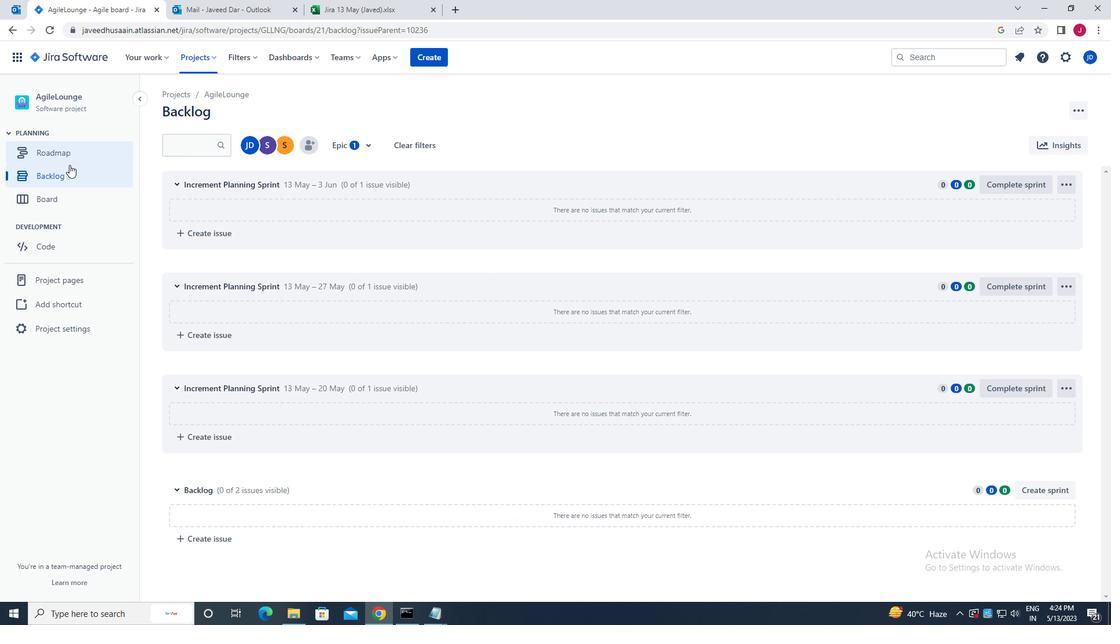 
Action: Mouse pressed left at (74, 173)
Screenshot: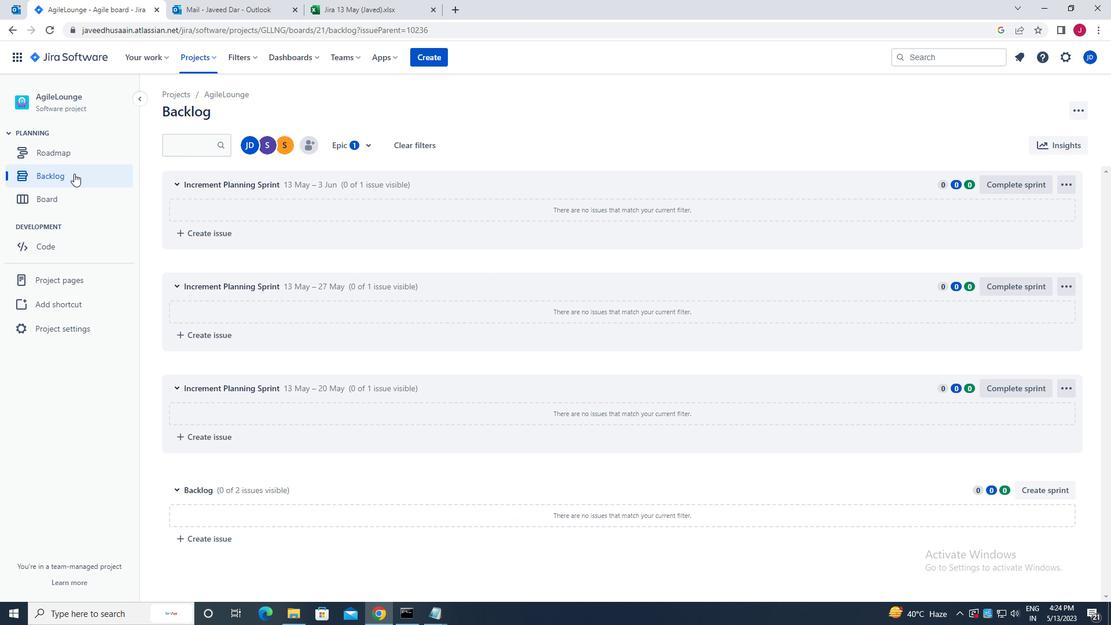 
Action: Mouse moved to (528, 310)
Screenshot: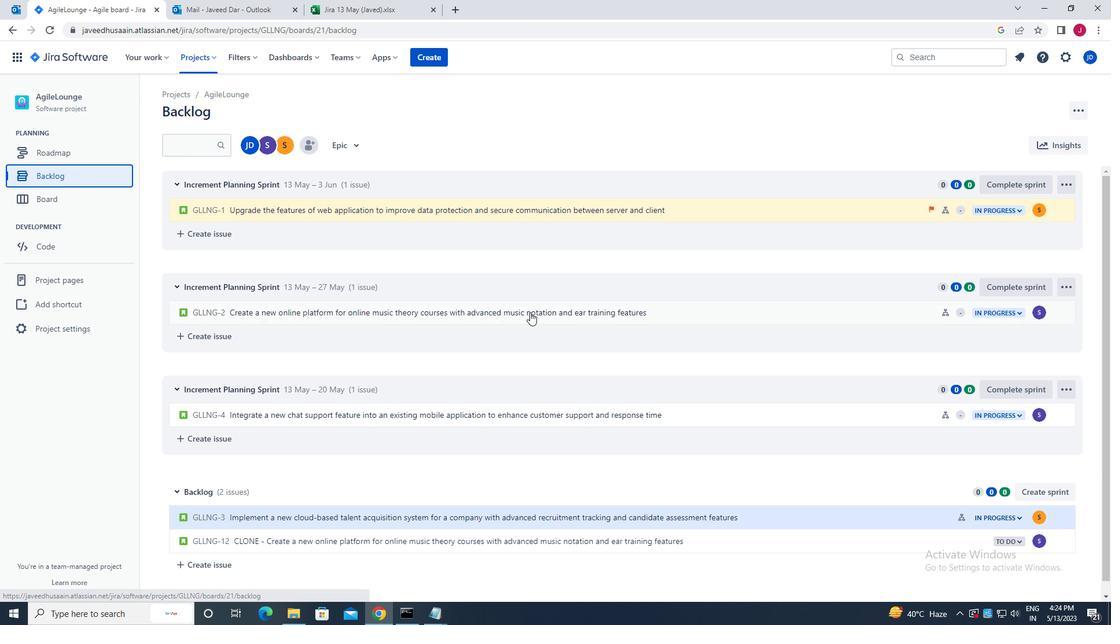 
Action: Mouse scrolled (528, 309) with delta (0, 0)
Screenshot: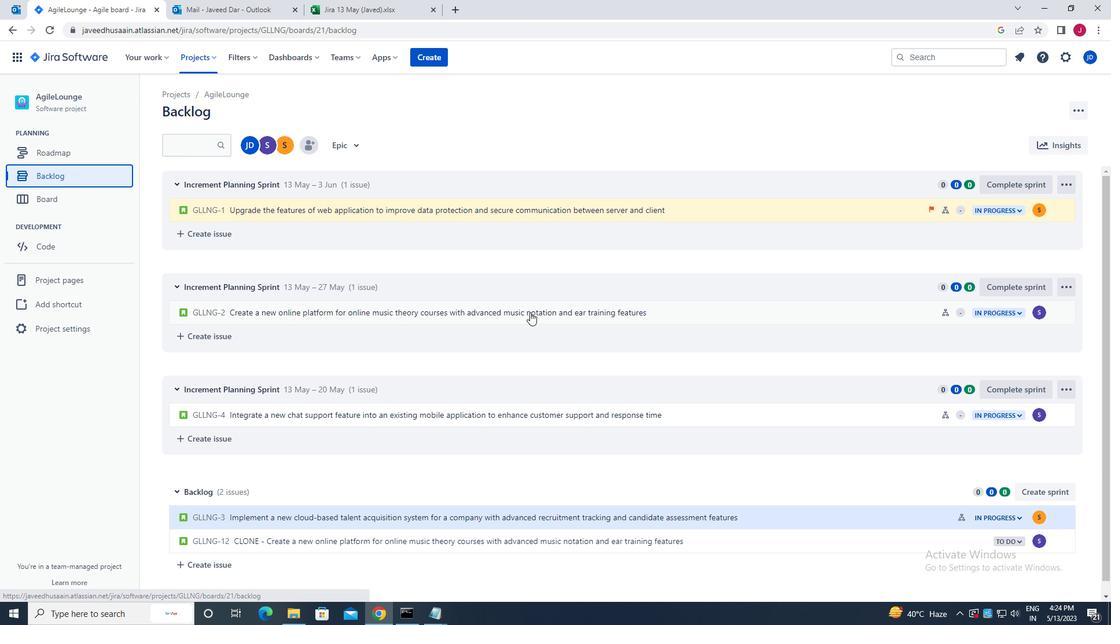 
Action: Mouse scrolled (528, 309) with delta (0, 0)
Screenshot: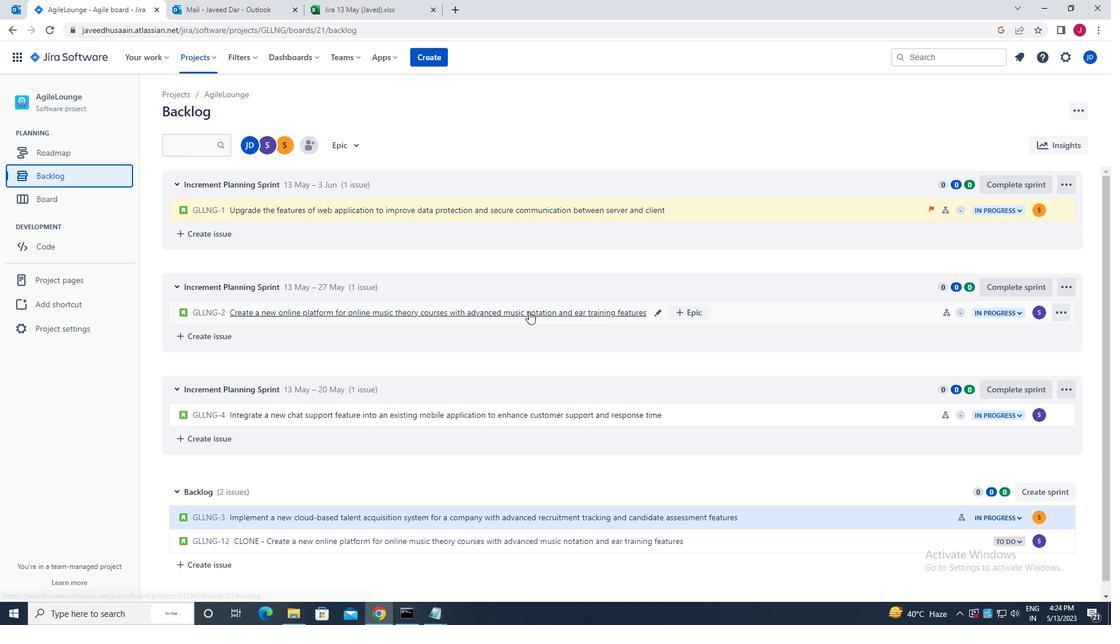 
Action: Mouse scrolled (528, 309) with delta (0, 0)
Screenshot: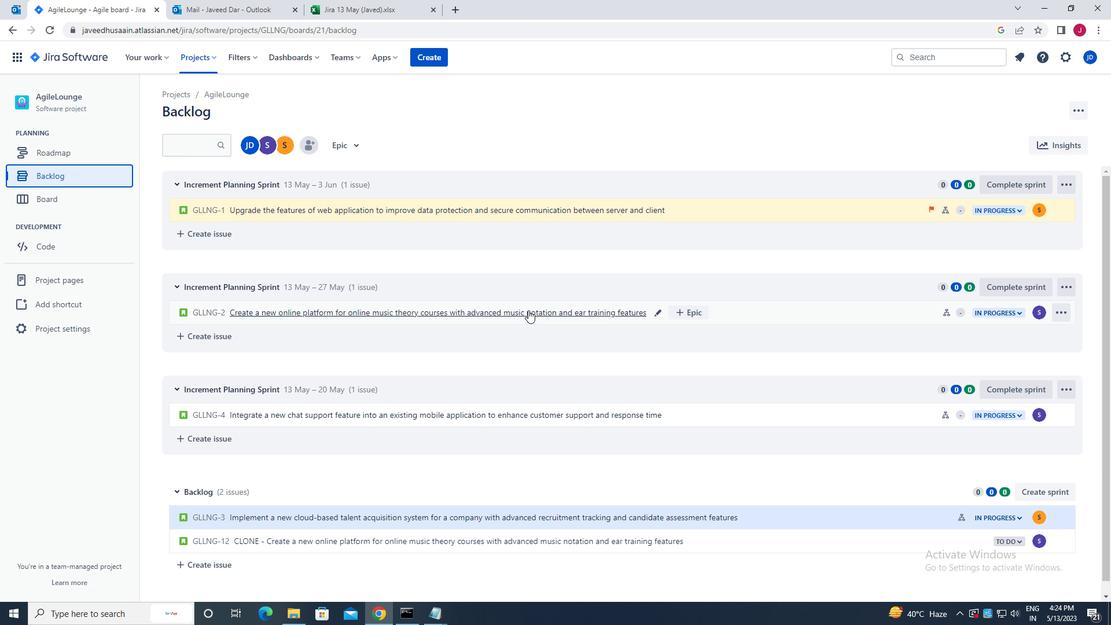 
Action: Mouse scrolled (528, 309) with delta (0, 0)
Screenshot: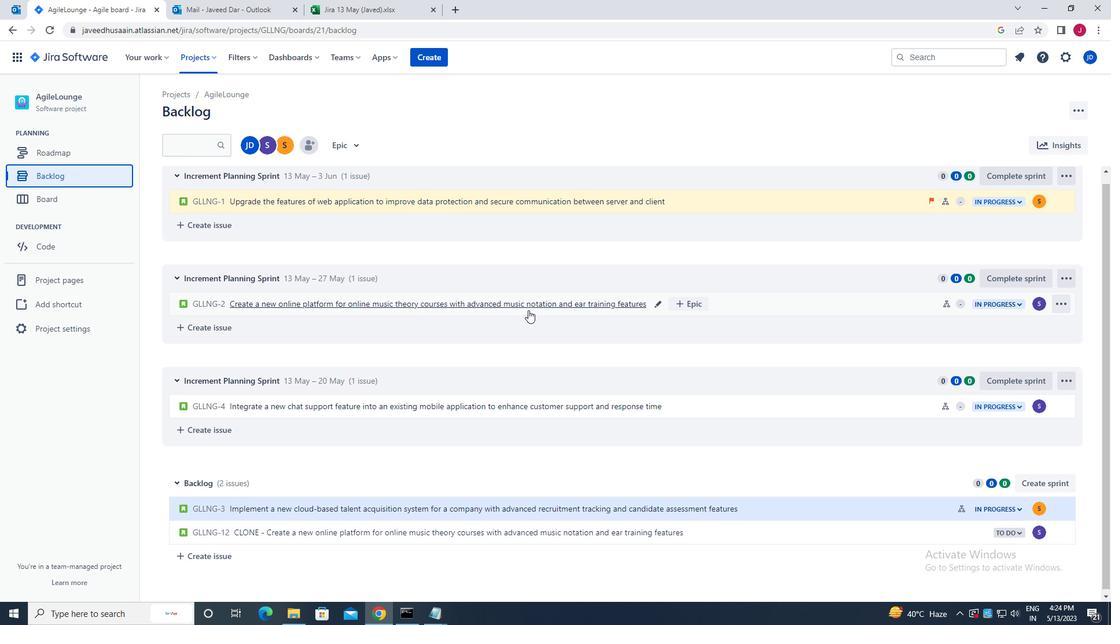 
Action: Mouse scrolled (528, 309) with delta (0, 0)
Screenshot: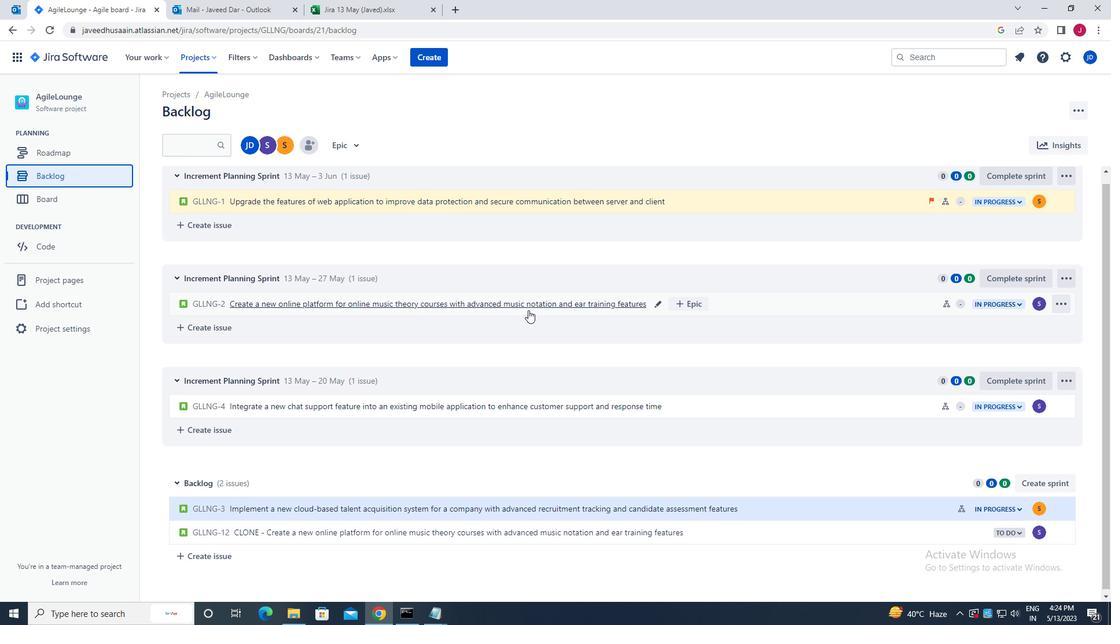 
Action: Mouse scrolled (528, 309) with delta (0, 0)
Screenshot: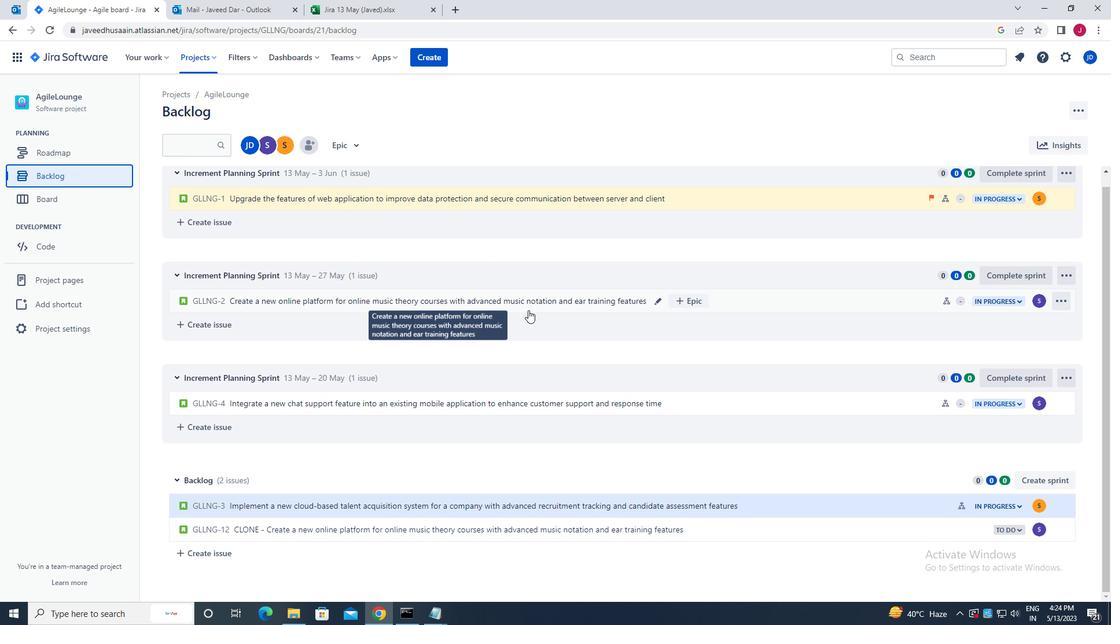 
Action: Mouse scrolled (528, 309) with delta (0, 0)
Screenshot: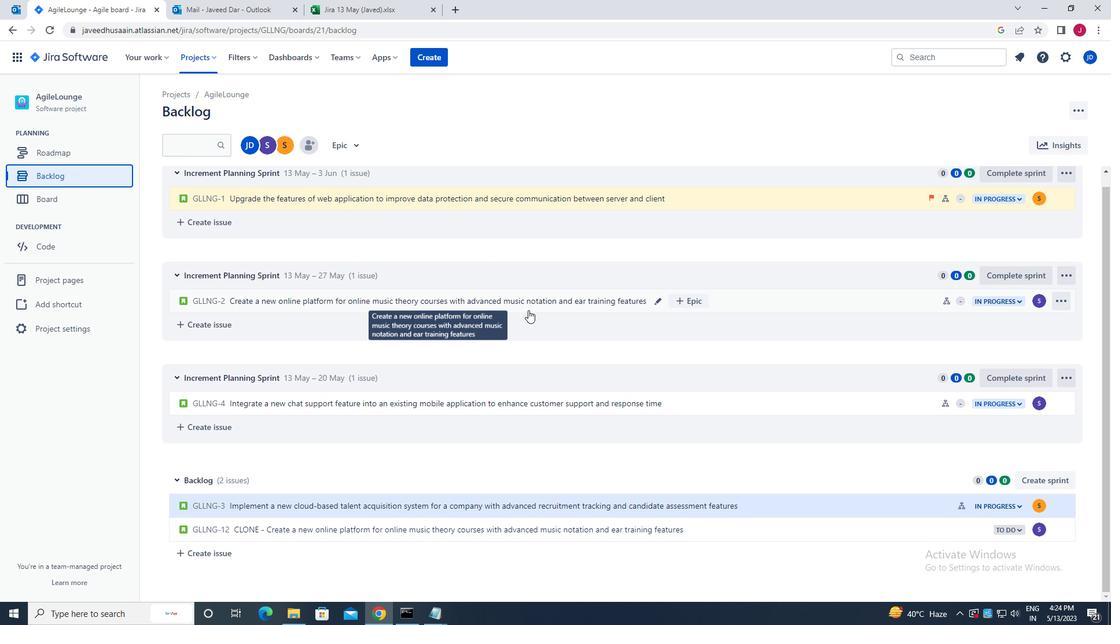 
Action: Mouse moved to (530, 310)
Screenshot: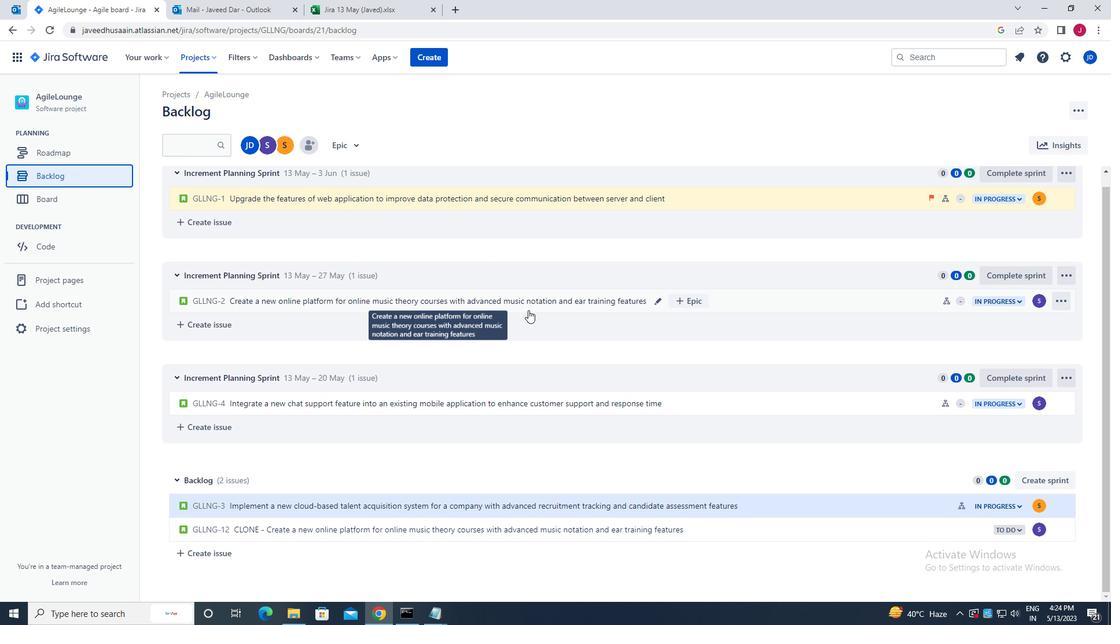 
Action: Mouse scrolled (530, 310) with delta (0, 0)
Screenshot: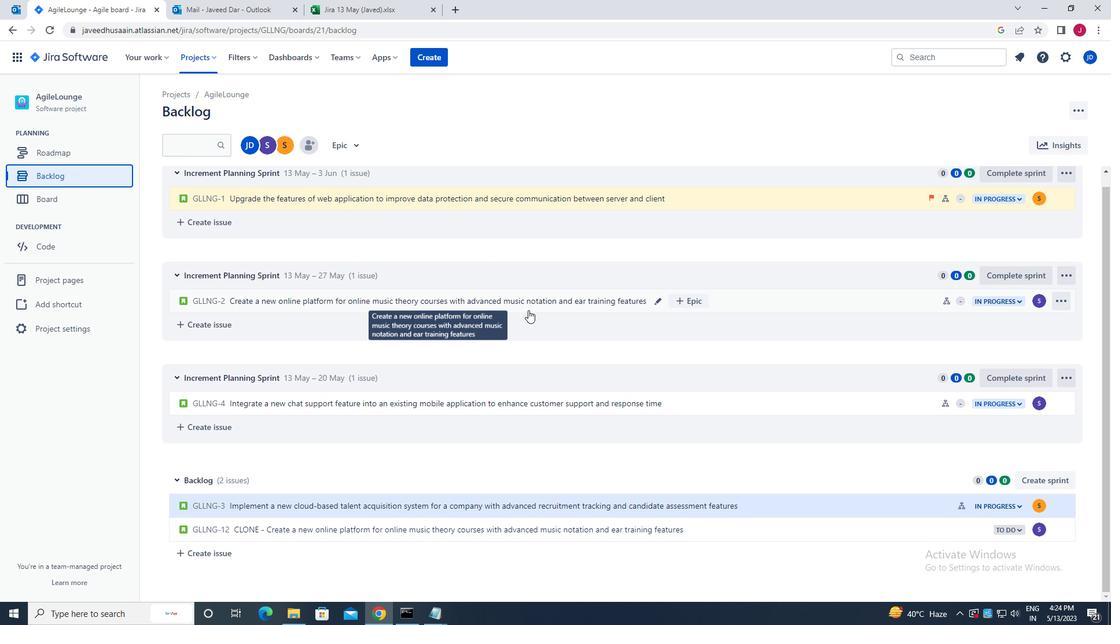 
Action: Mouse moved to (818, 528)
Screenshot: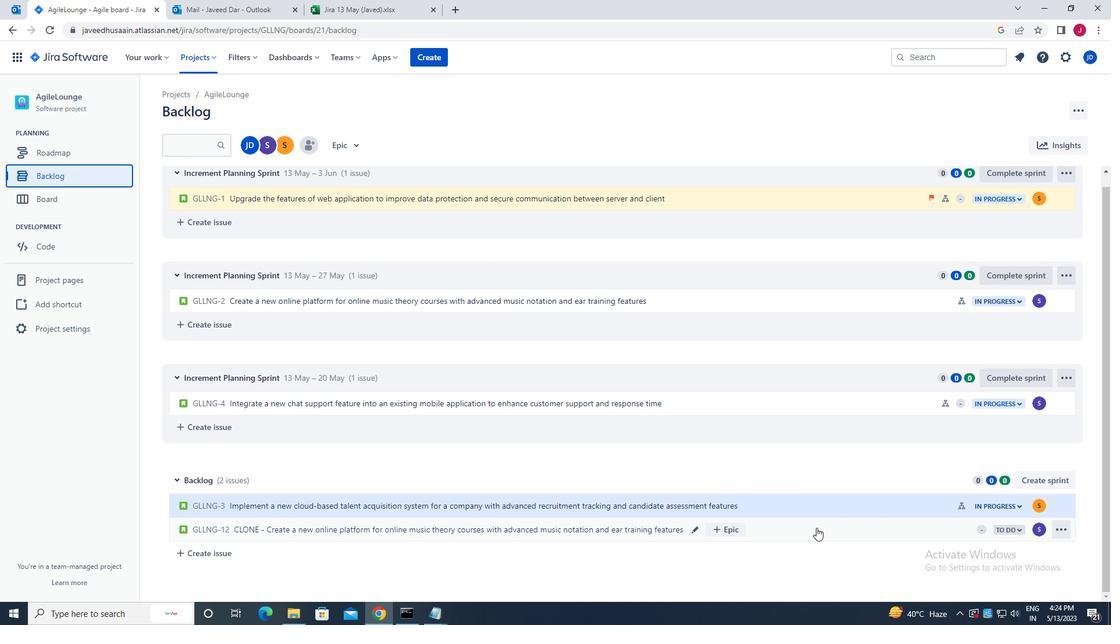 
Action: Mouse pressed left at (818, 528)
Screenshot: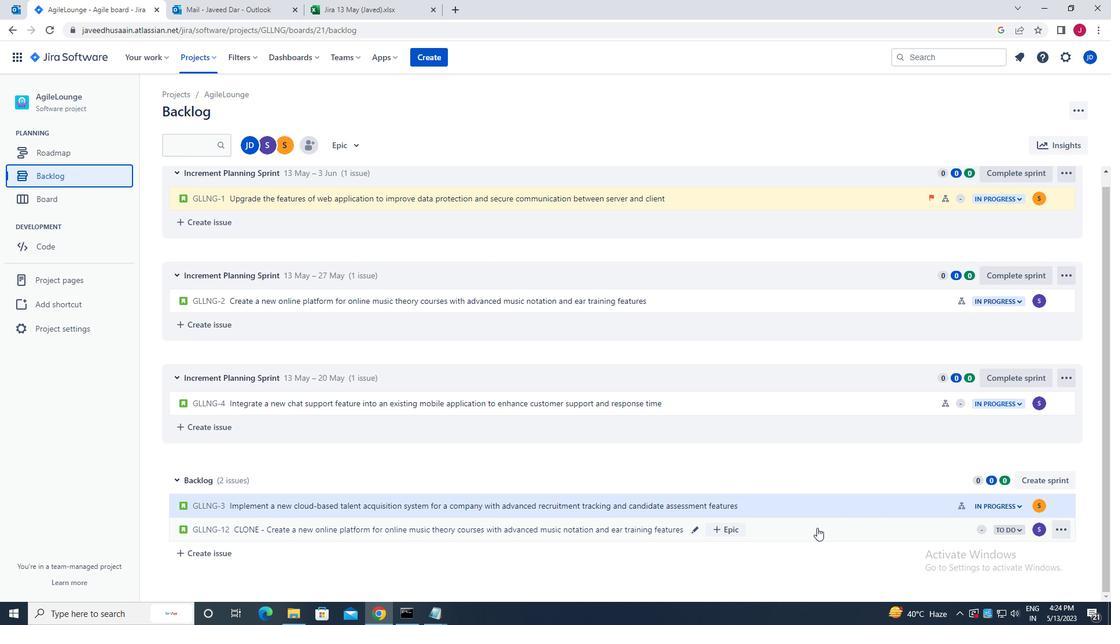 
Action: Mouse moved to (1055, 178)
Screenshot: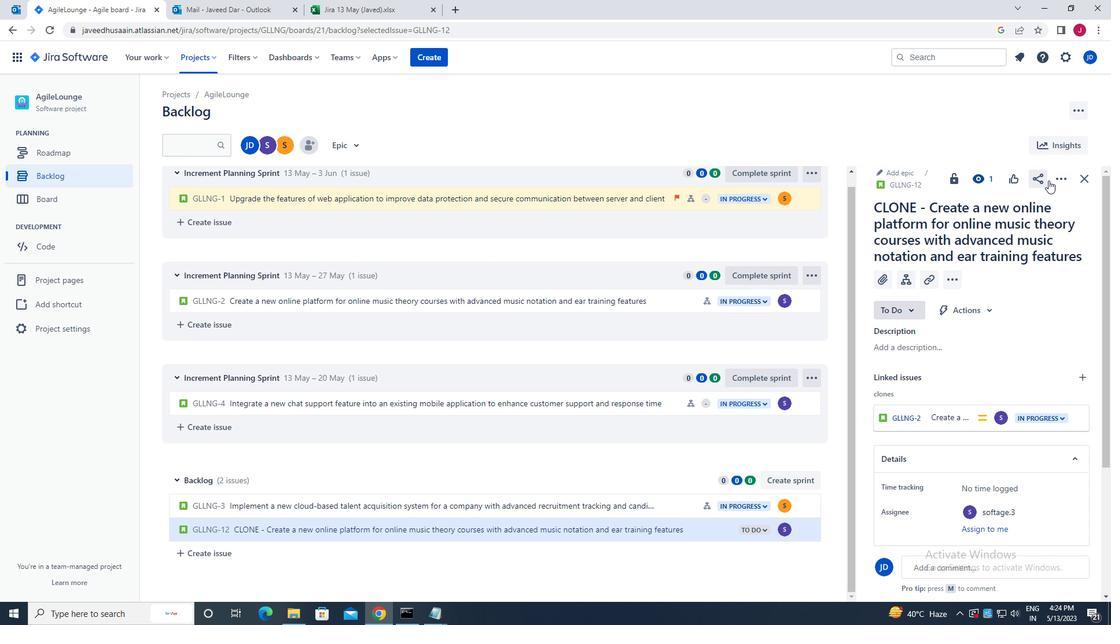 
Action: Mouse pressed left at (1055, 178)
Screenshot: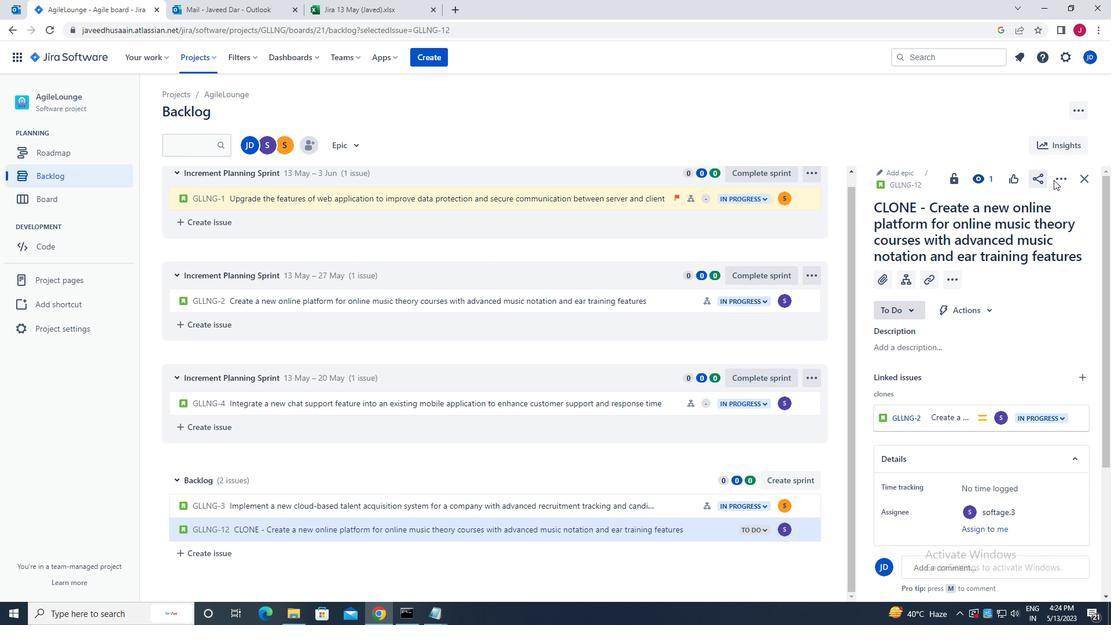 
Action: Mouse moved to (1004, 211)
Screenshot: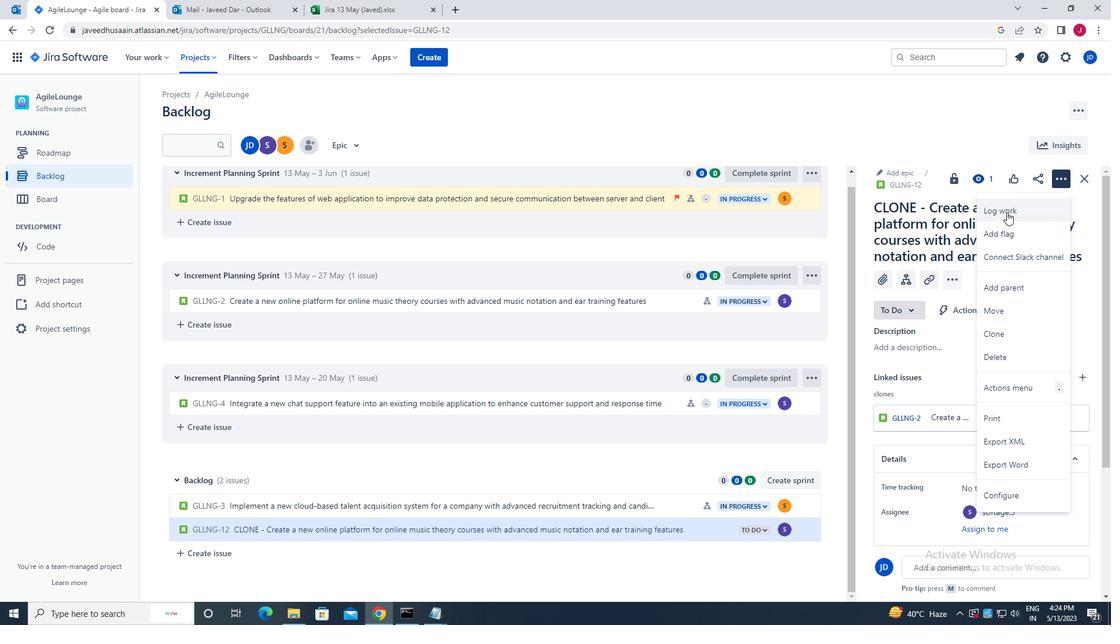 
Action: Mouse pressed left at (1004, 211)
Screenshot: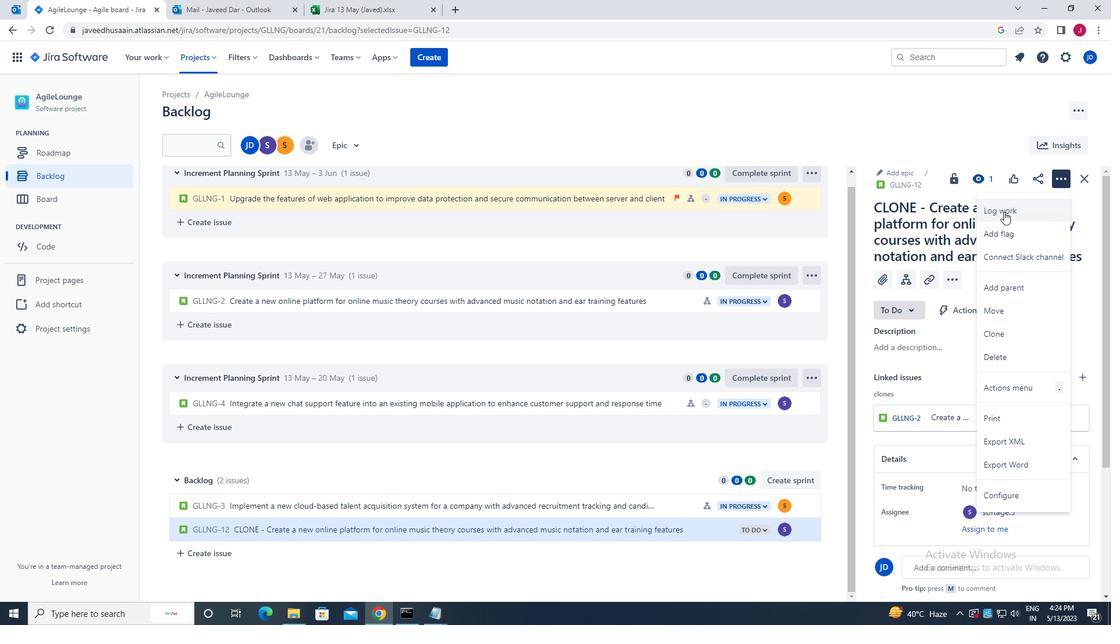 
Action: Mouse moved to (511, 142)
Screenshot: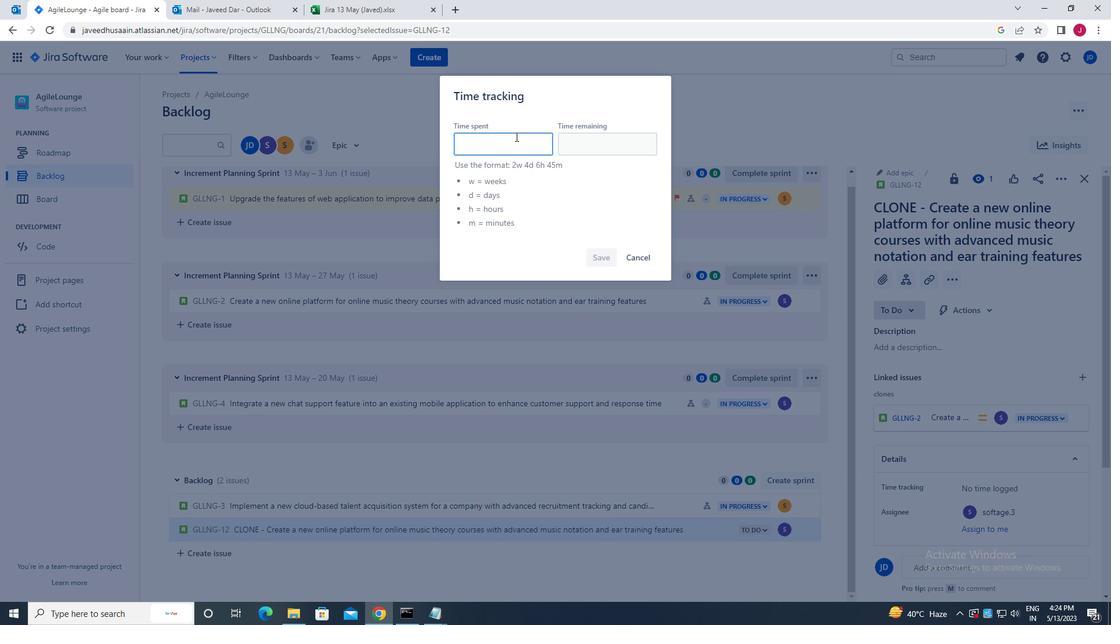 
Action: Mouse pressed left at (511, 142)
Screenshot: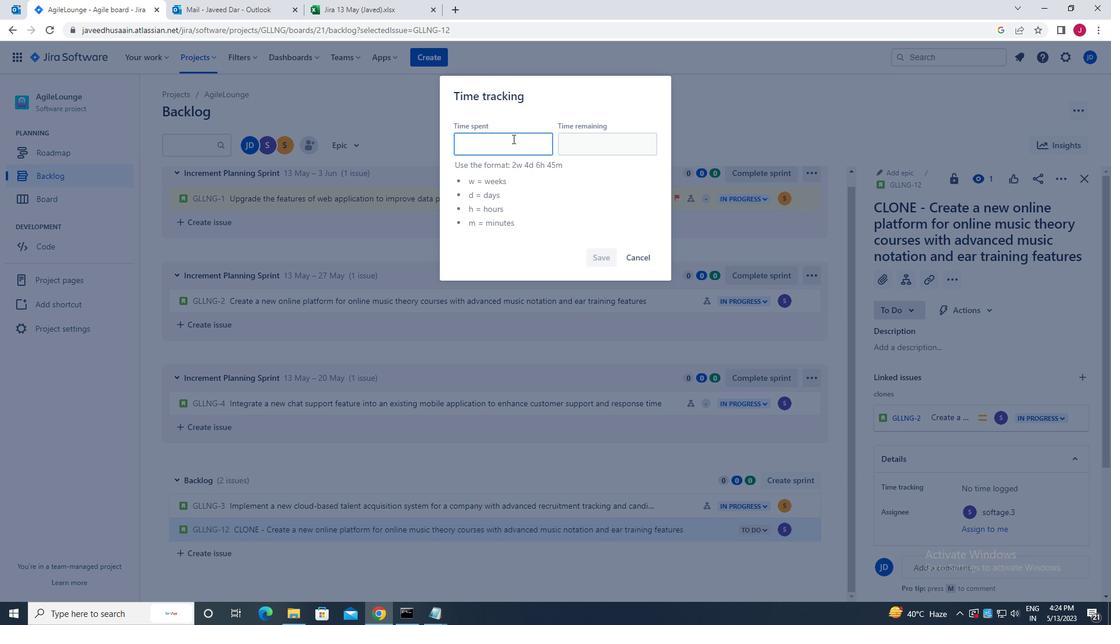 
Action: Mouse moved to (511, 142)
Screenshot: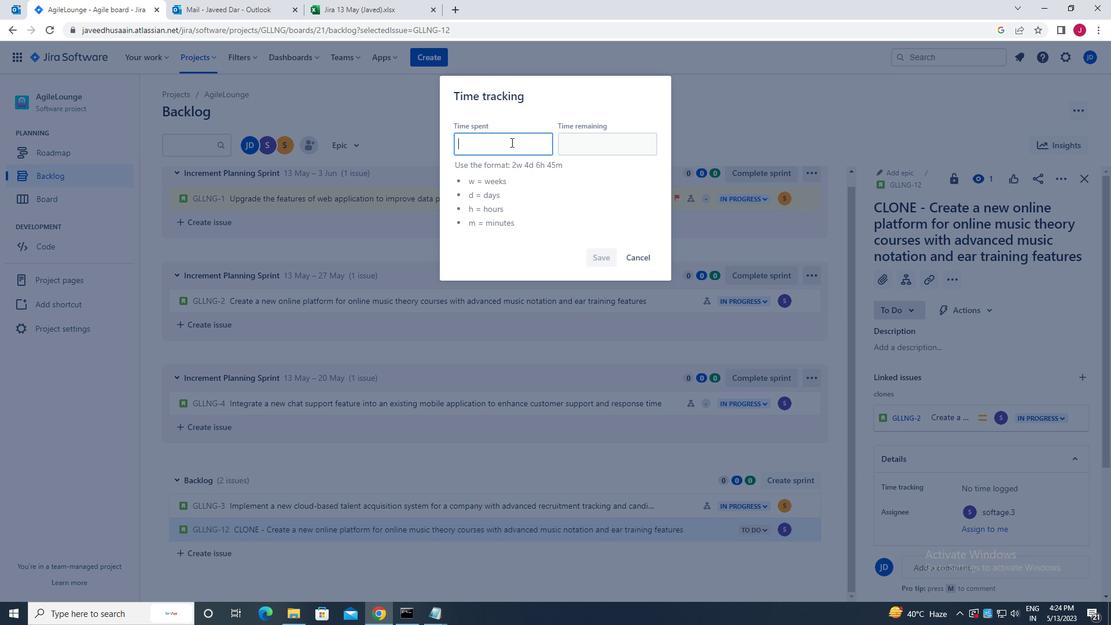 
Action: Key pressed 1w<Key.space>1d<Key.space>6h<Key.space>24m
Screenshot: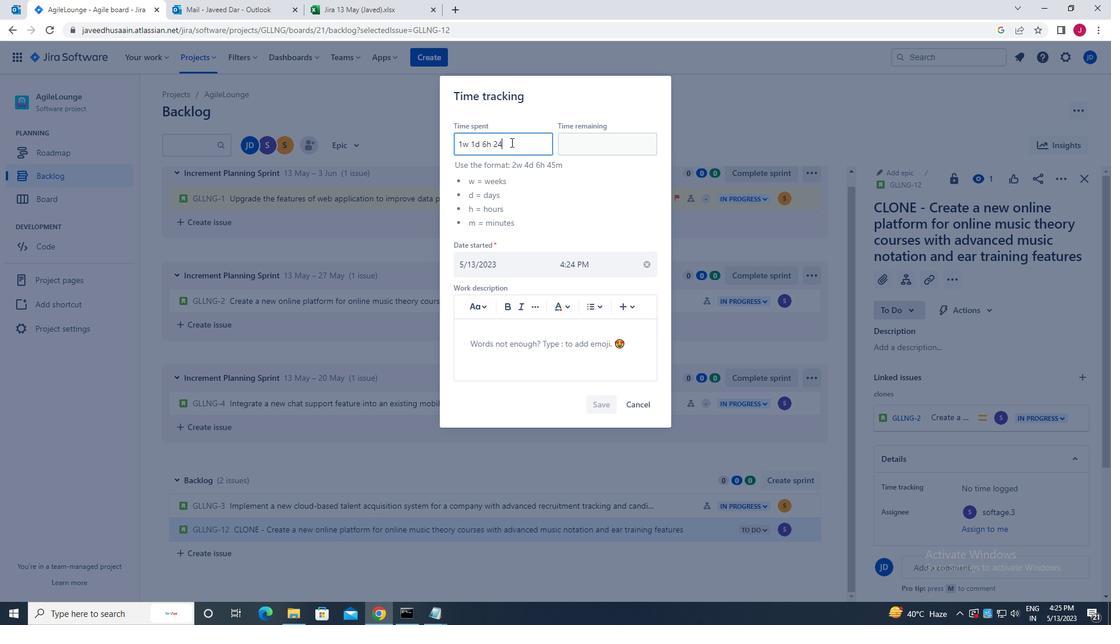 
Action: Mouse moved to (606, 157)
Screenshot: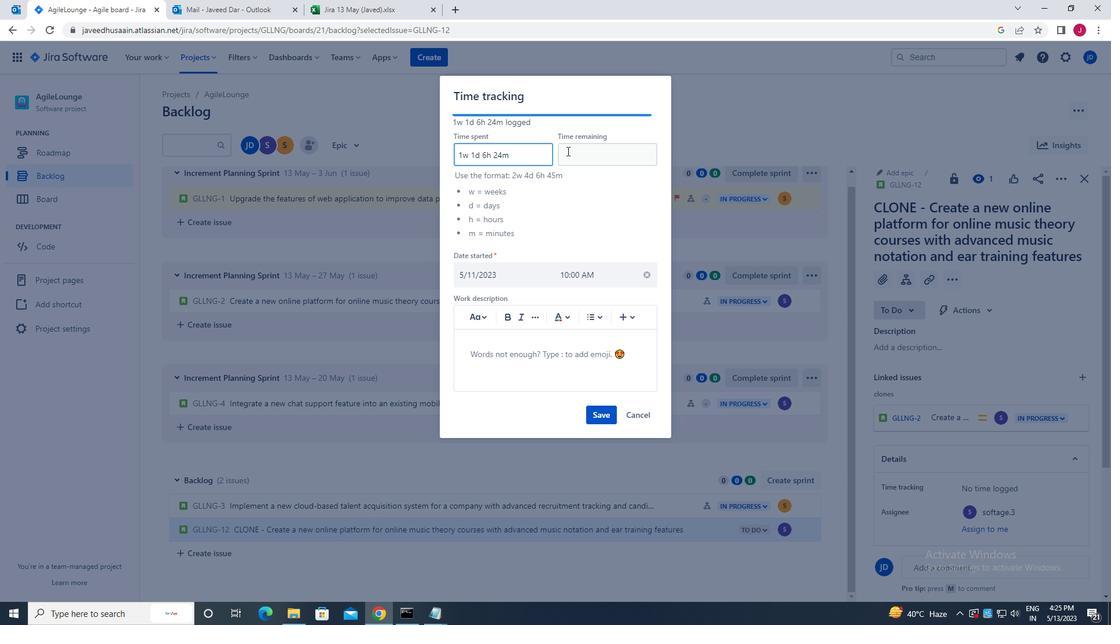 
Action: Mouse pressed left at (606, 157)
Screenshot: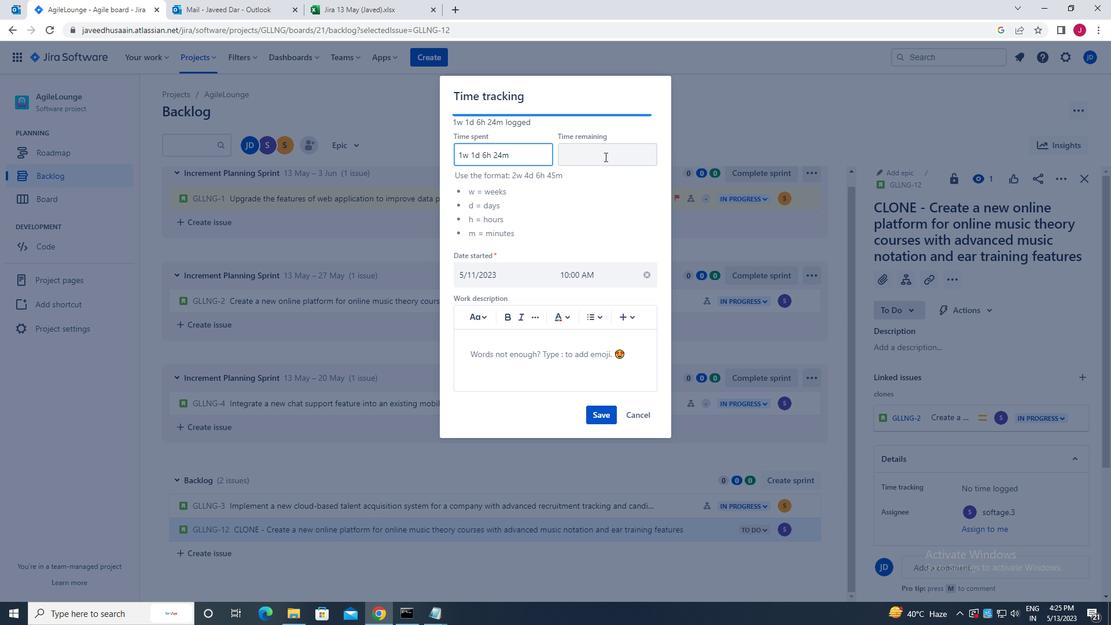 
Action: Key pressed 3w<Key.space>2d<Key.space>13h<Key.space>37m
Screenshot: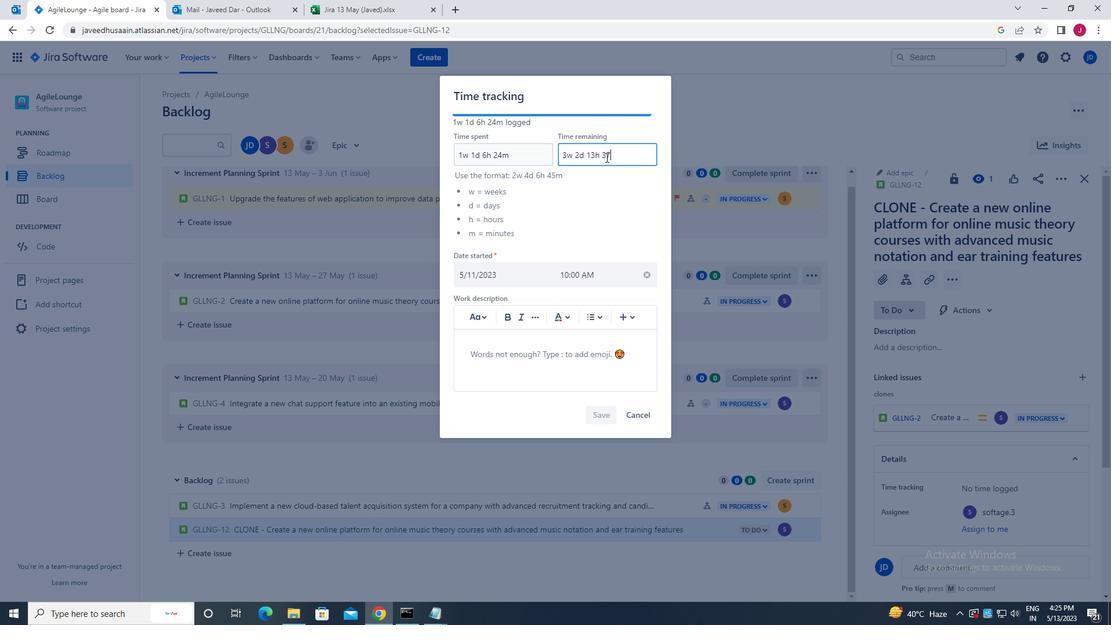 
Action: Mouse moved to (595, 415)
Screenshot: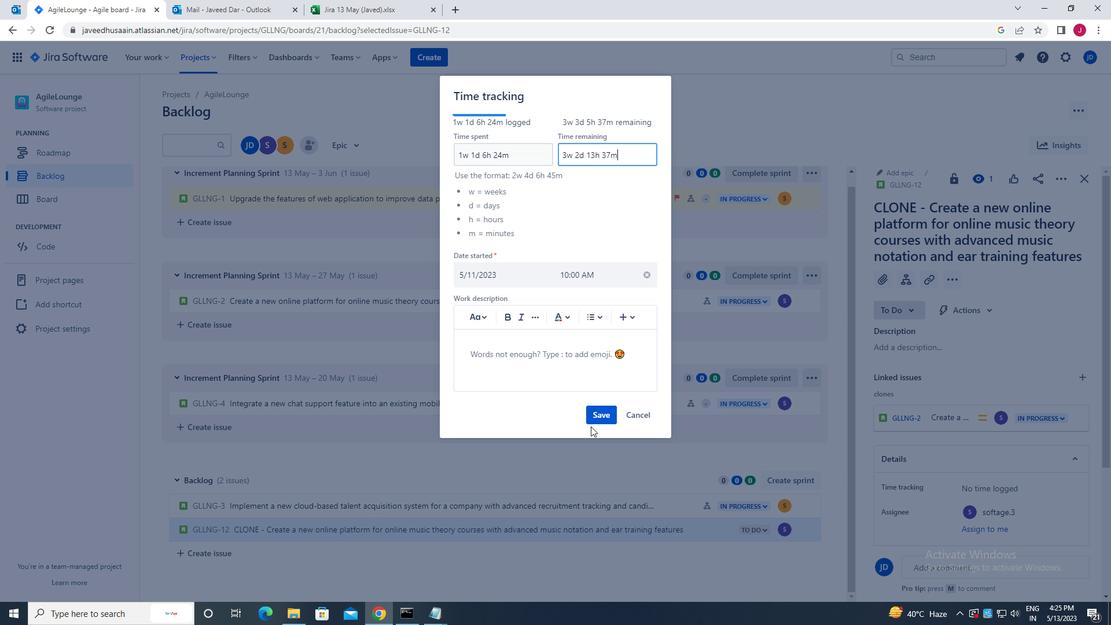 
Action: Mouse pressed left at (595, 415)
Screenshot: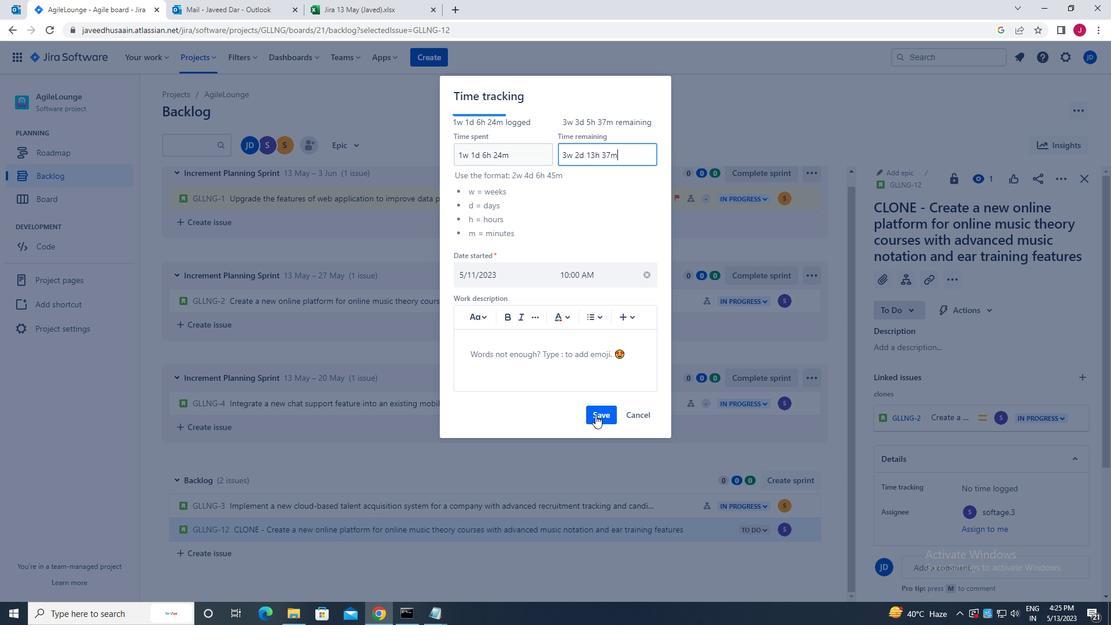 
Action: Mouse moved to (812, 403)
Screenshot: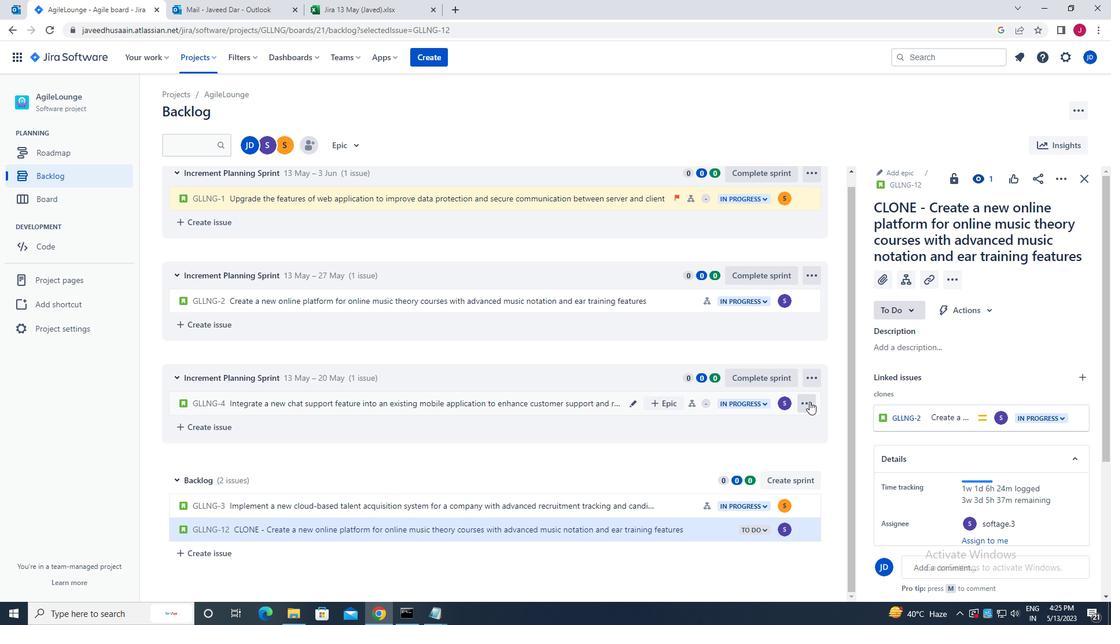 
Action: Mouse pressed left at (812, 403)
Screenshot: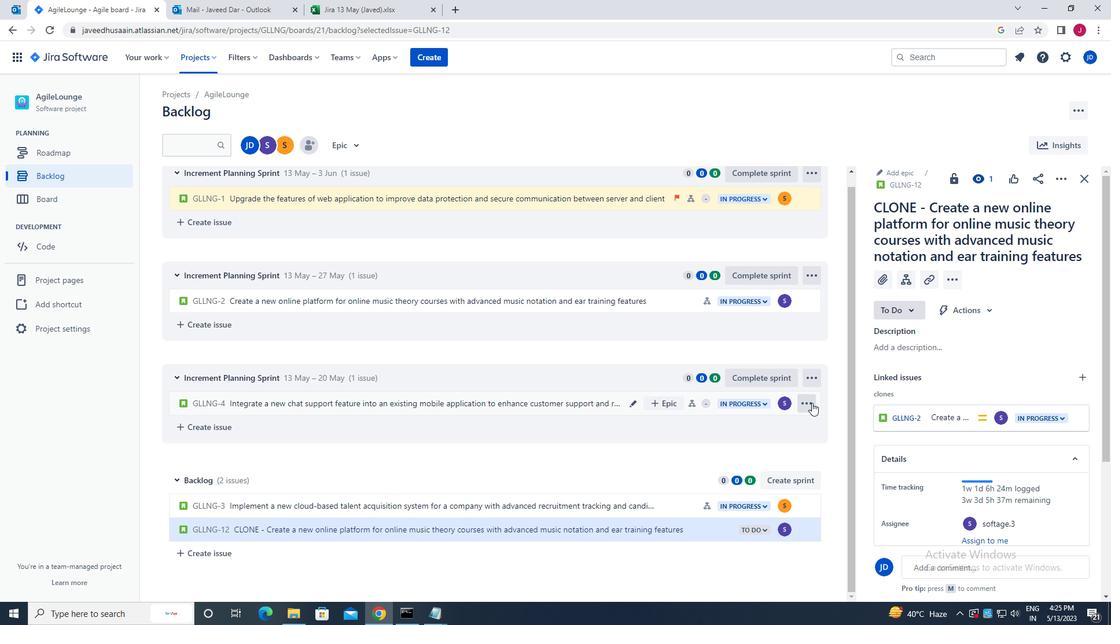 
Action: Mouse moved to (769, 376)
Screenshot: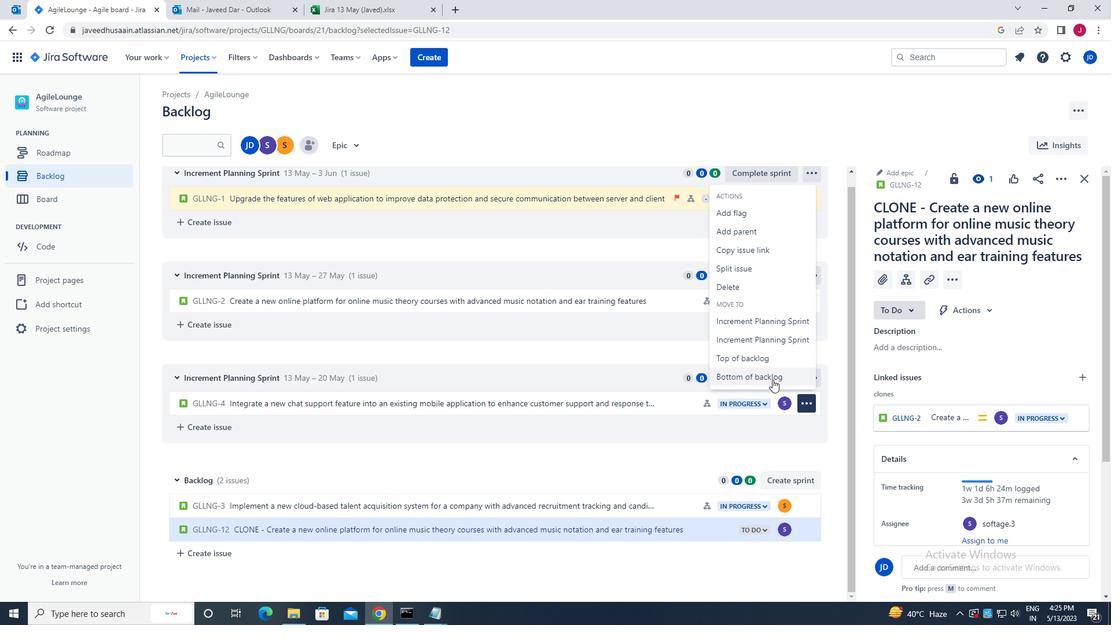 
Action: Mouse pressed left at (769, 376)
Screenshot: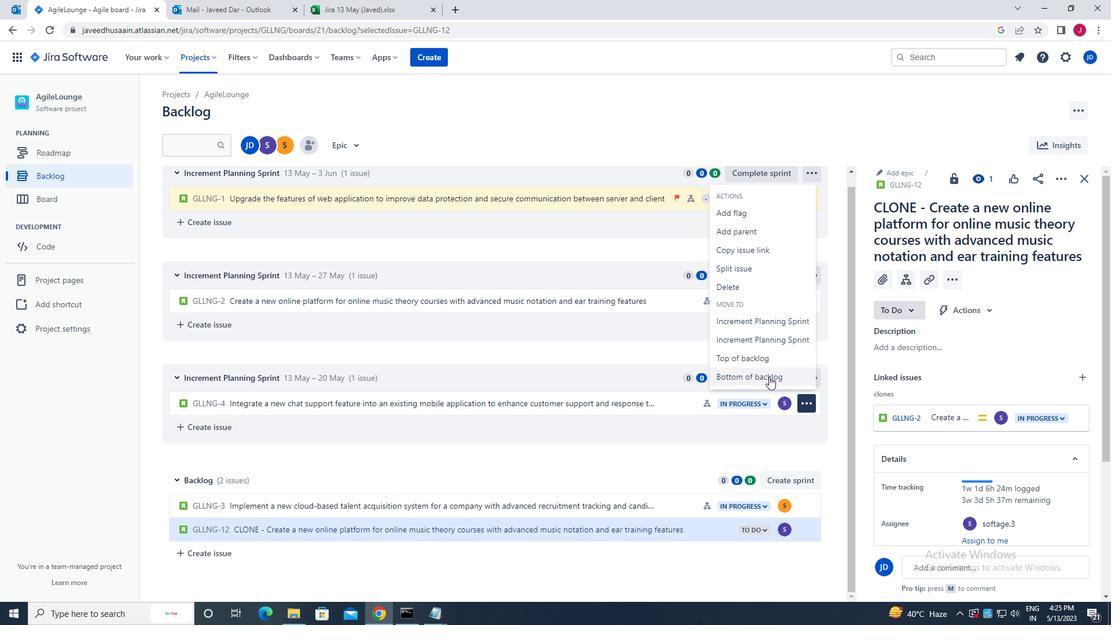 
Action: Mouse moved to (597, 187)
Screenshot: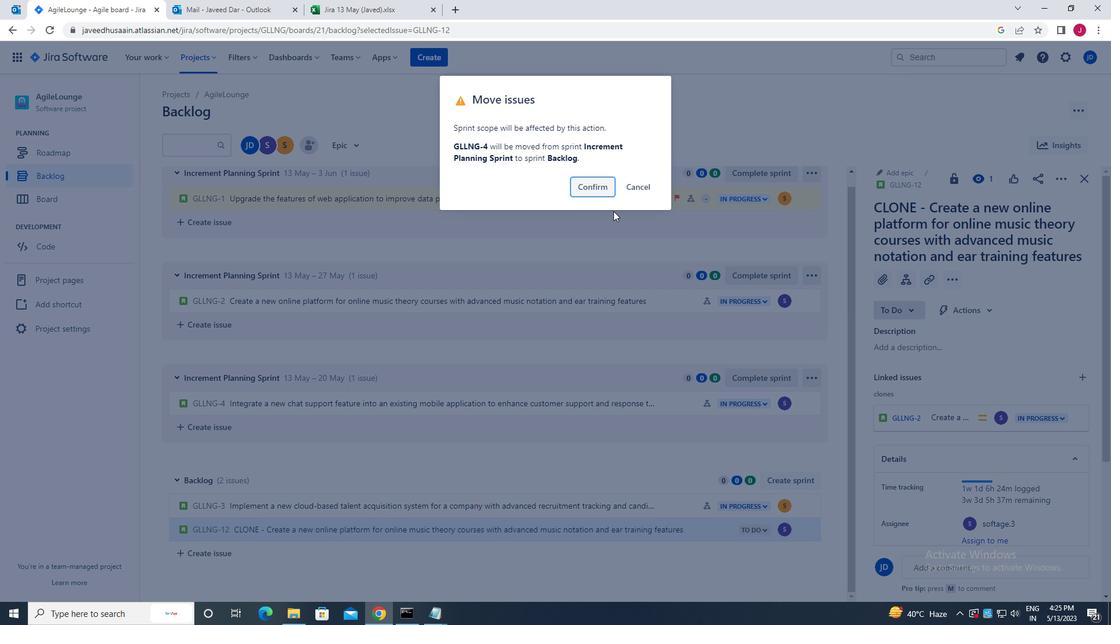 
Action: Mouse pressed left at (597, 187)
Screenshot: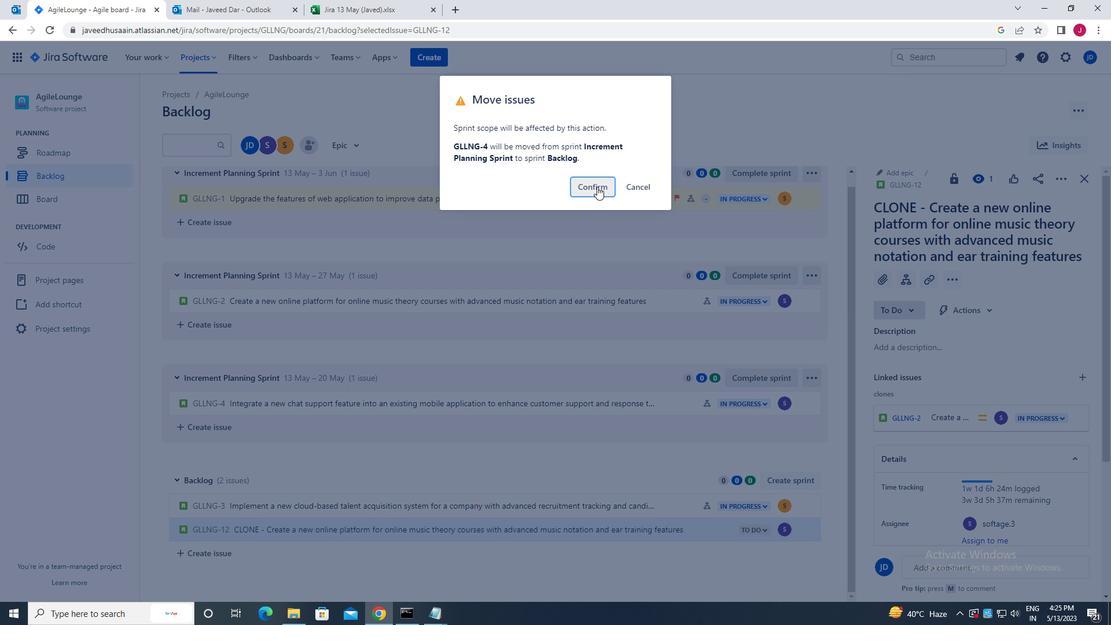 
Action: Mouse moved to (352, 144)
Screenshot: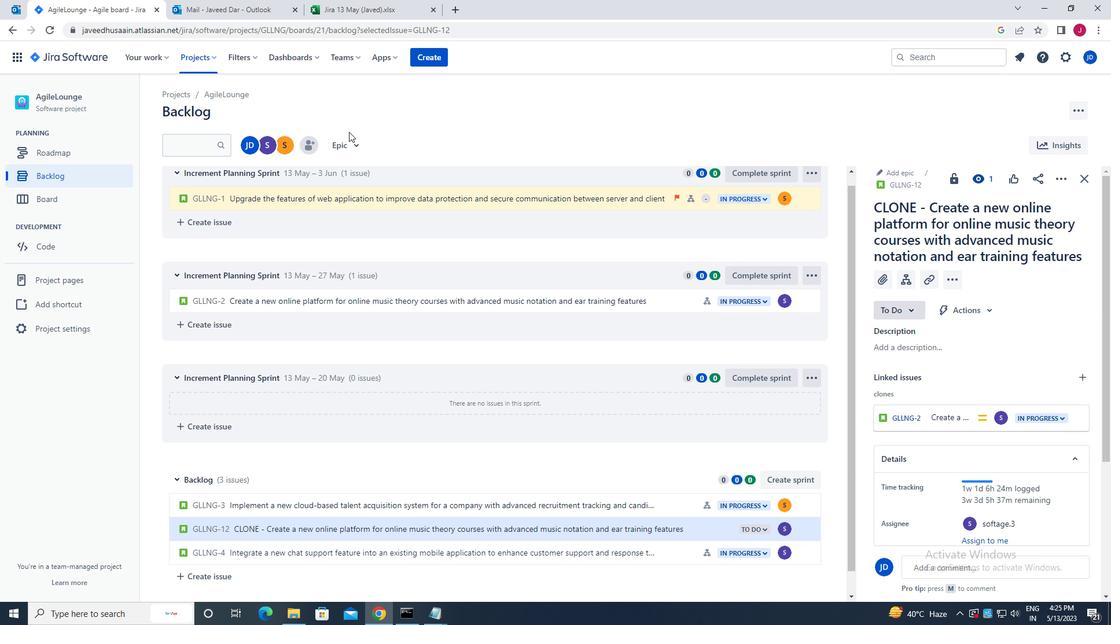 
Action: Mouse pressed left at (352, 144)
Screenshot: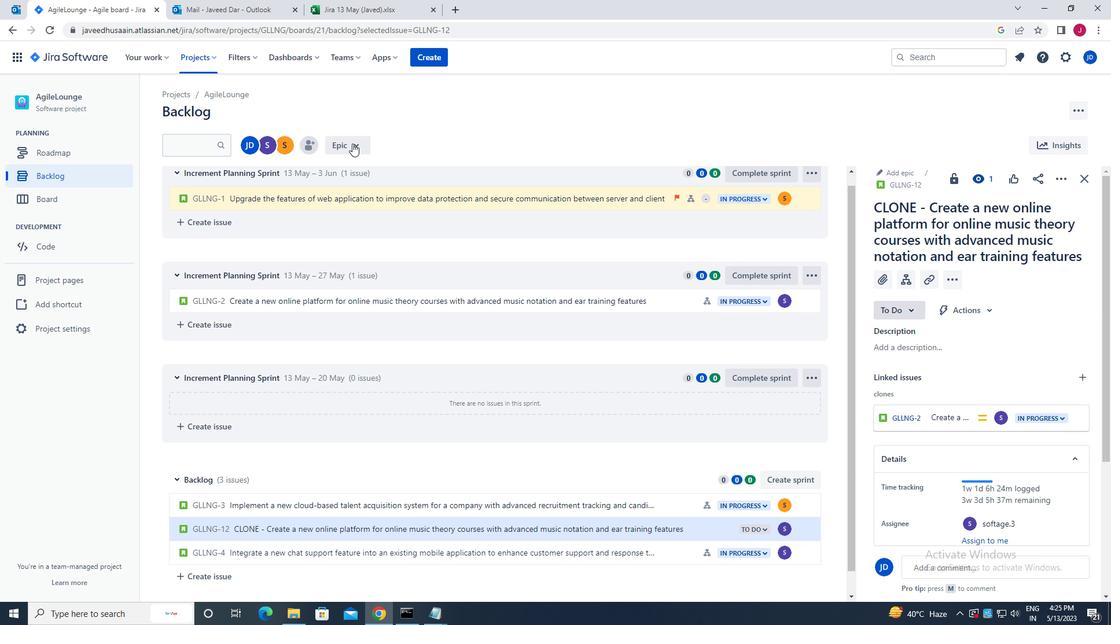 
Action: Mouse moved to (412, 192)
Screenshot: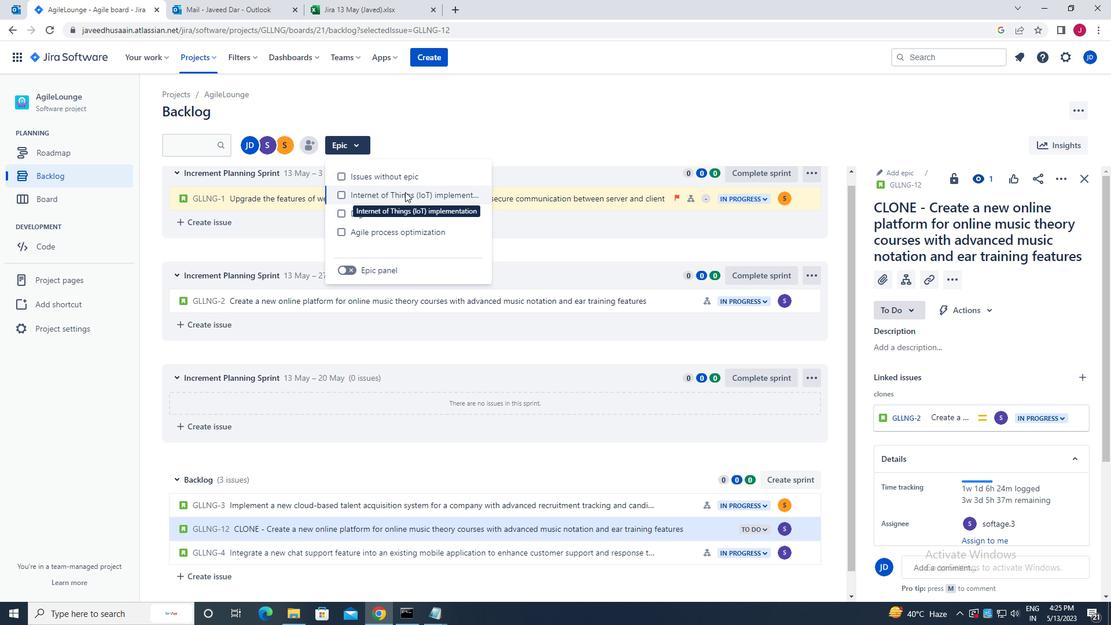 
Action: Mouse pressed left at (412, 192)
Screenshot: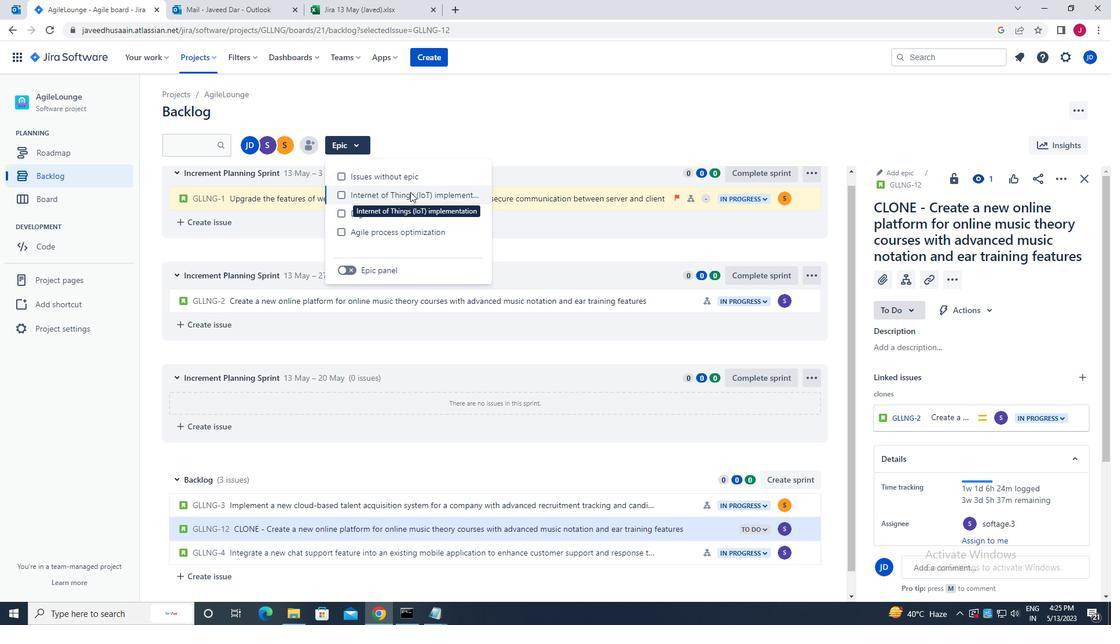 
Action: Mouse moved to (587, 101)
Screenshot: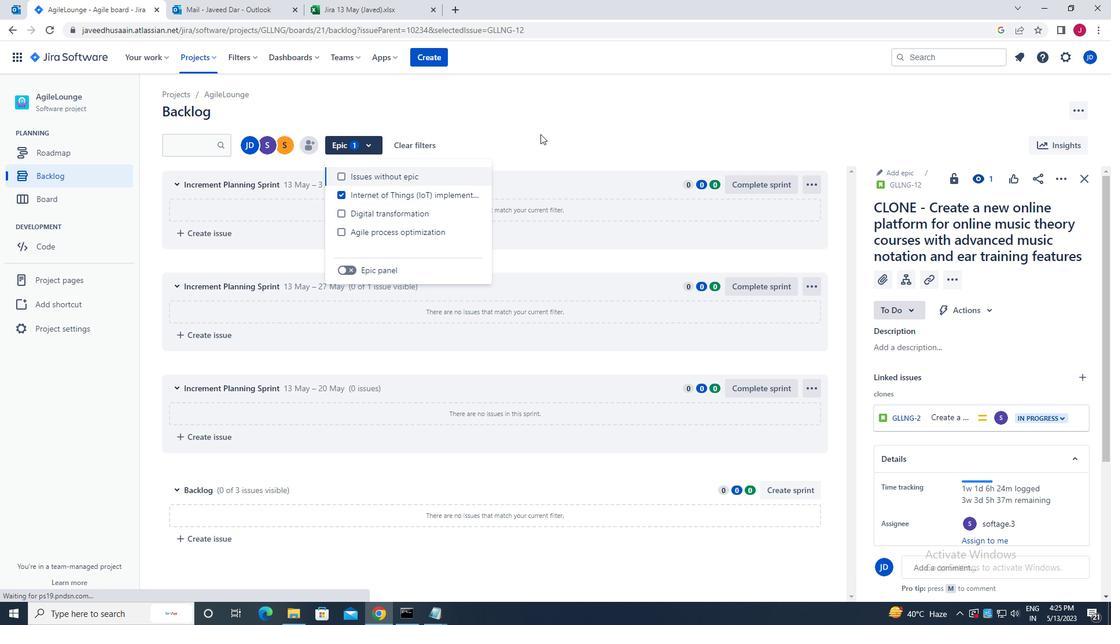 
Action: Mouse pressed left at (587, 101)
Screenshot: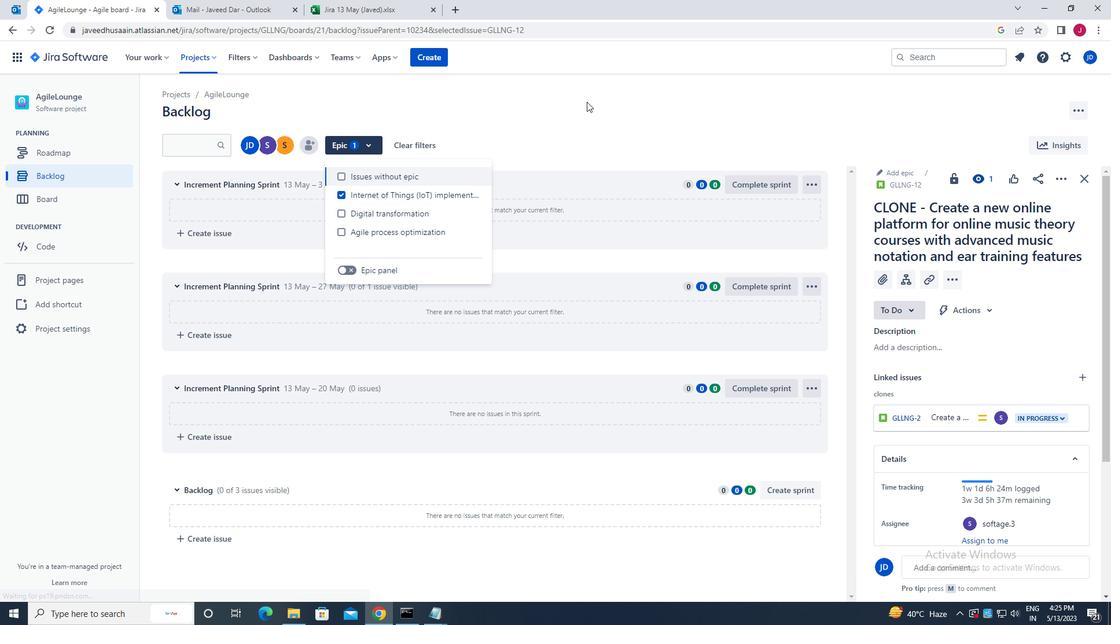 
Action: Mouse moved to (1089, 178)
Screenshot: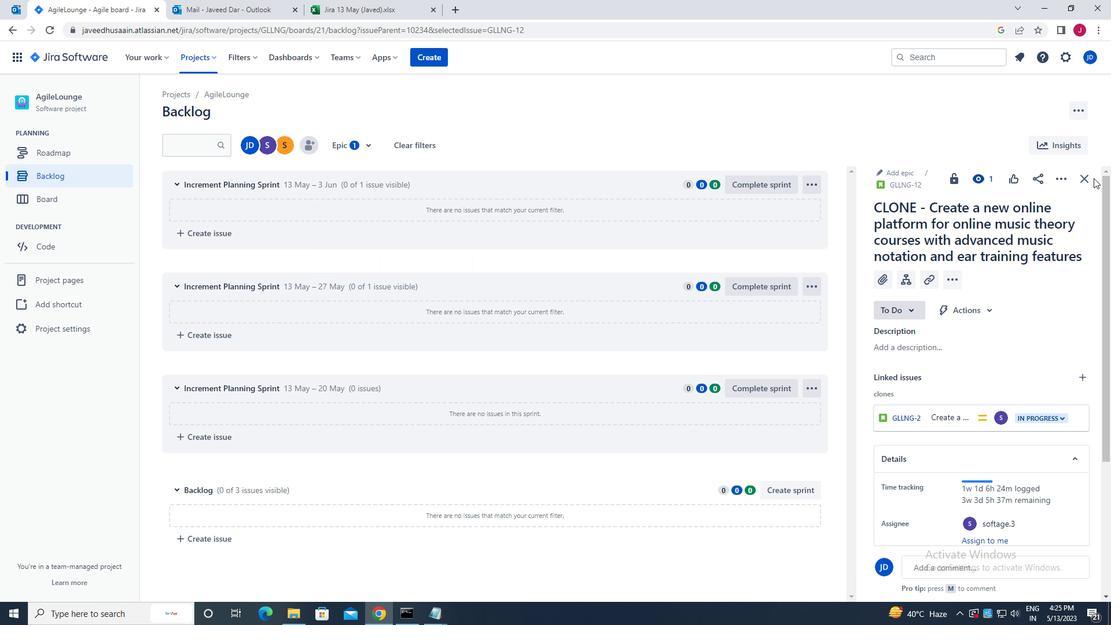 
Action: Mouse pressed left at (1089, 178)
Screenshot: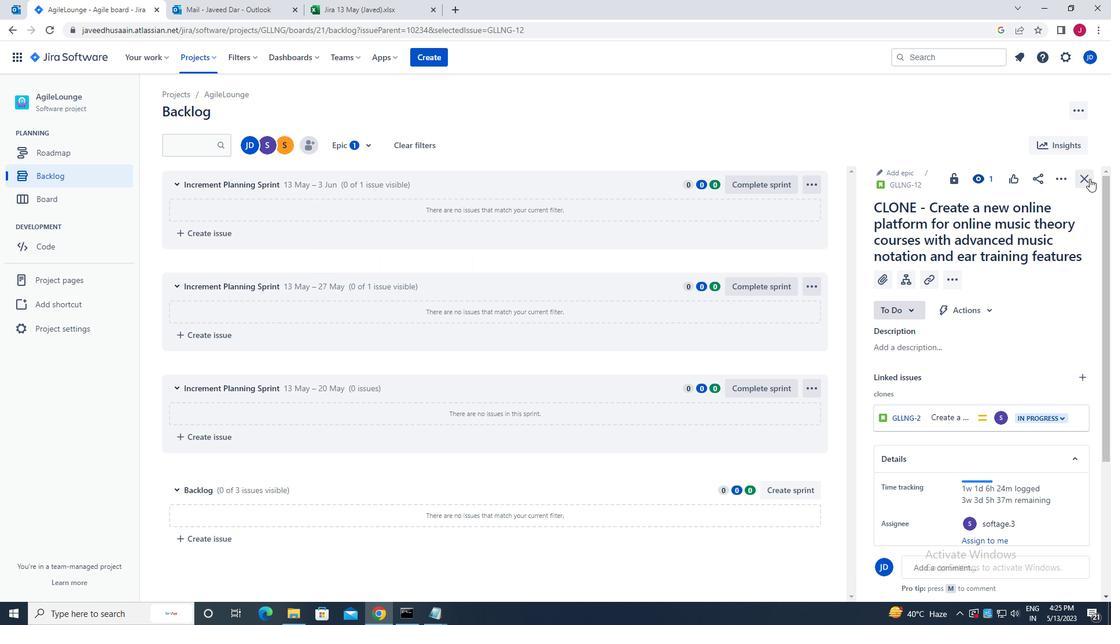 
Action: Mouse moved to (1081, 180)
Screenshot: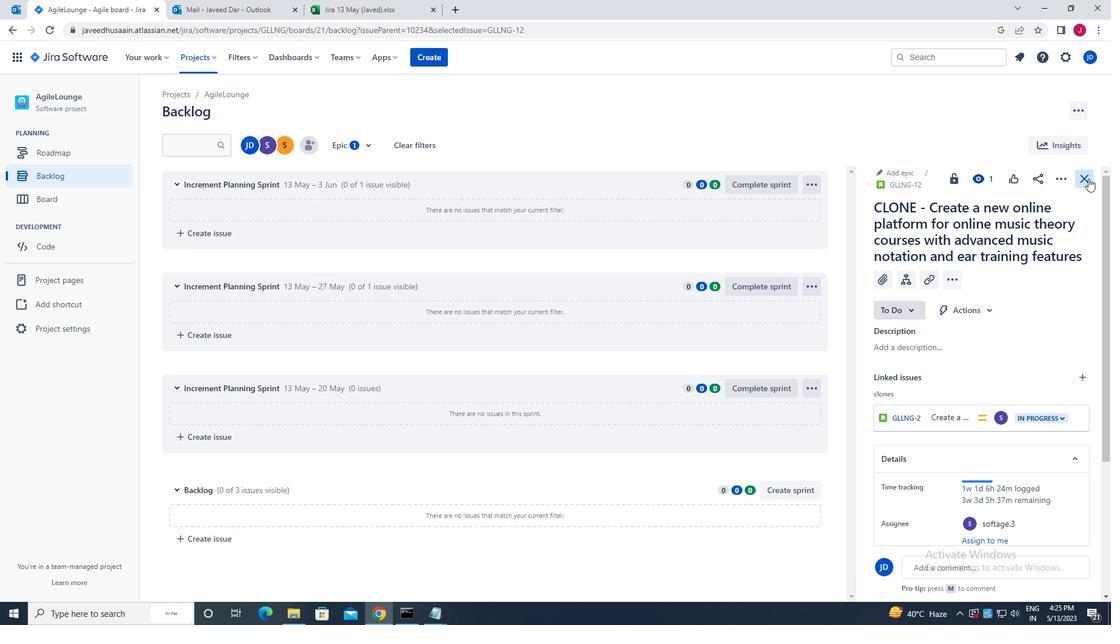 
